 Task: Use the formula "MODE.SNGL" in spreadsheet "Project portfolio".
Action: Mouse moved to (718, 88)
Screenshot: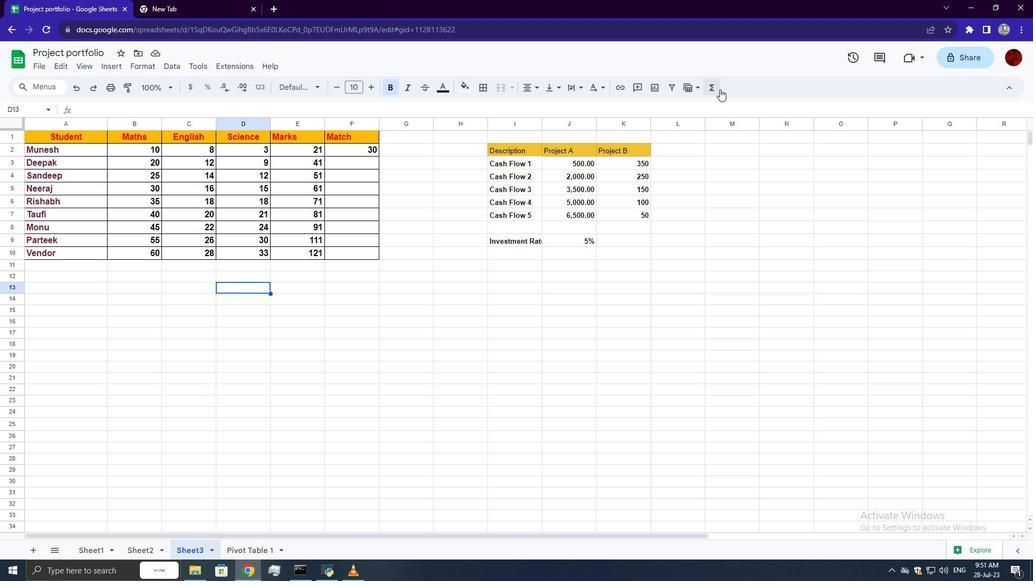 
Action: Mouse pressed left at (718, 88)
Screenshot: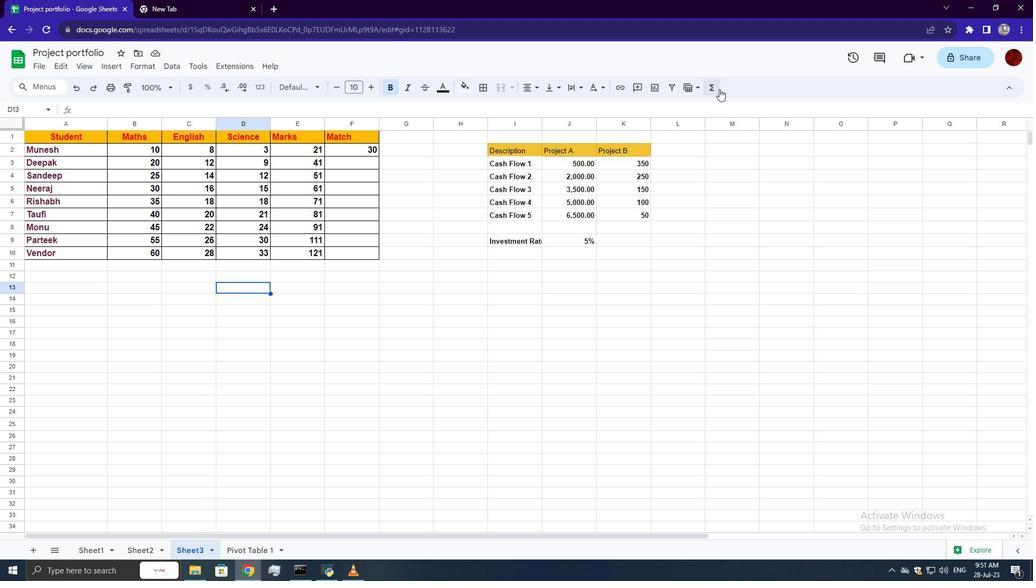 
Action: Mouse moved to (910, 222)
Screenshot: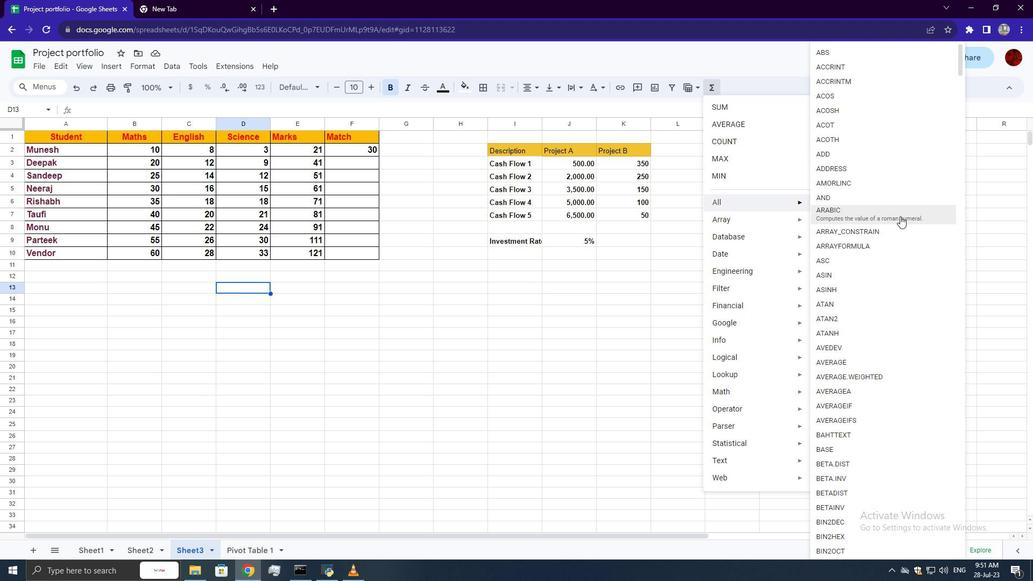 
Action: Mouse scrolled (910, 222) with delta (0, 0)
Screenshot: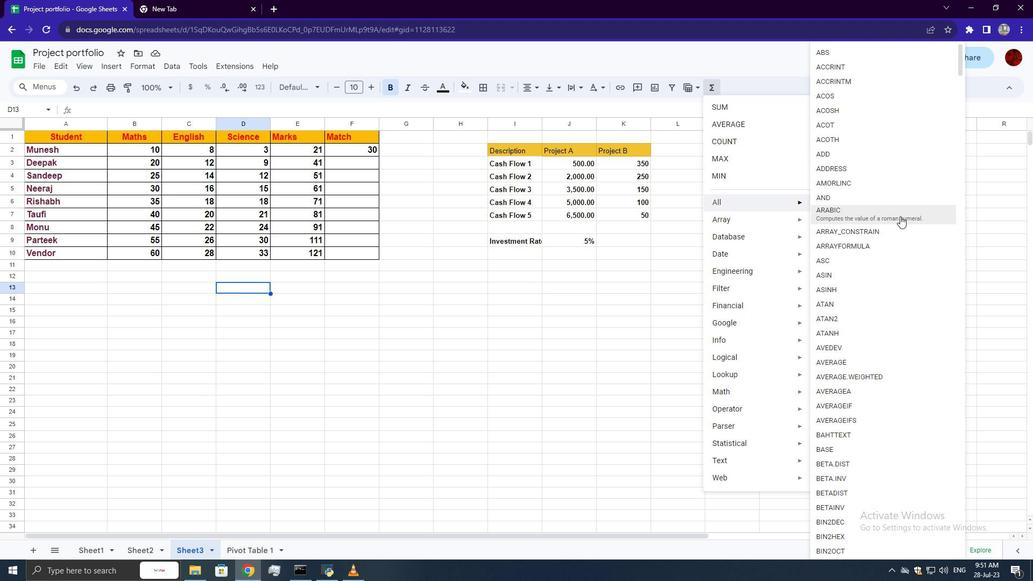 
Action: Mouse moved to (910, 222)
Screenshot: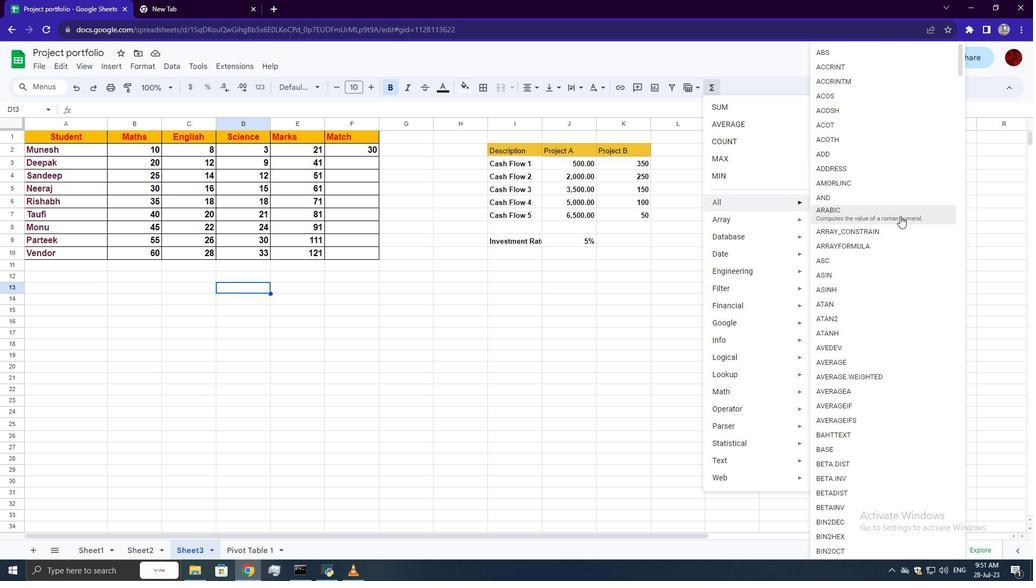 
Action: Mouse scrolled (910, 222) with delta (0, 0)
Screenshot: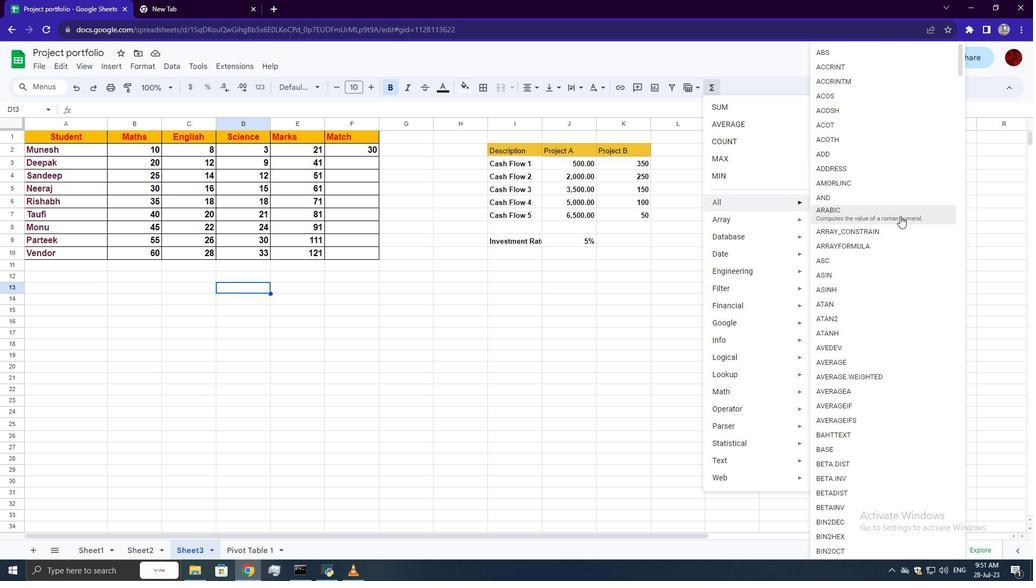 
Action: Mouse moved to (910, 223)
Screenshot: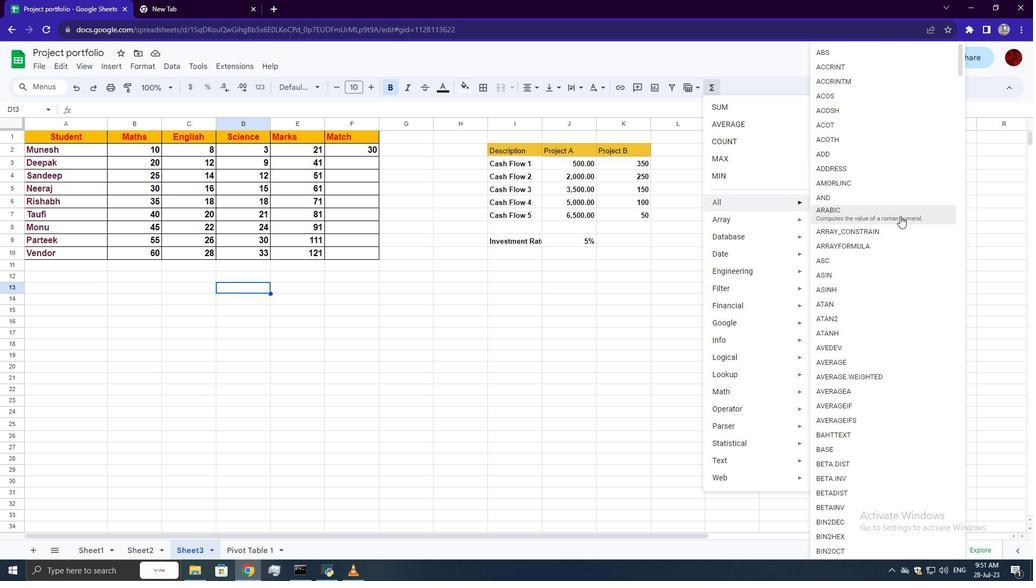 
Action: Mouse scrolled (910, 222) with delta (0, 0)
Screenshot: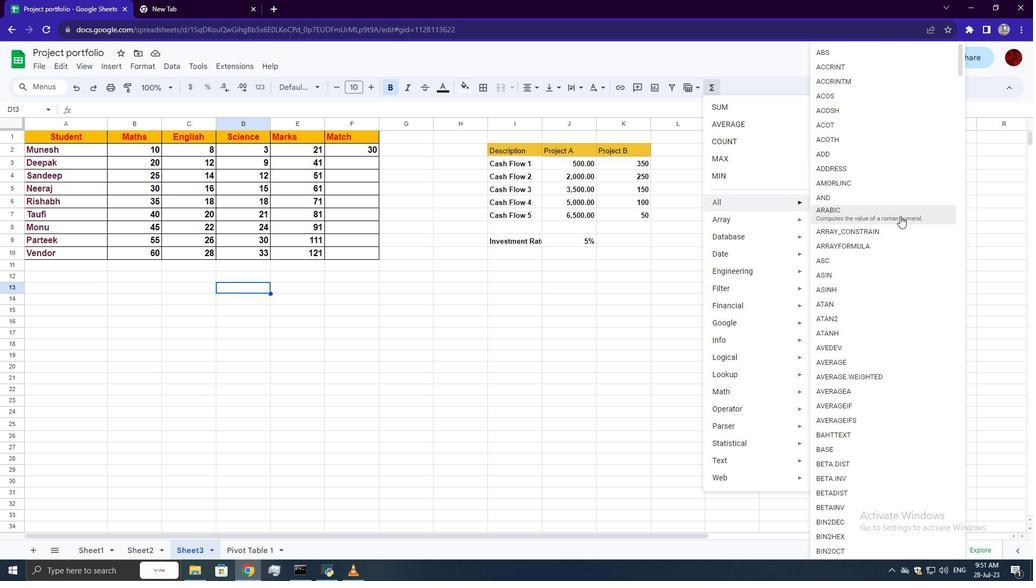 
Action: Mouse moved to (910, 224)
Screenshot: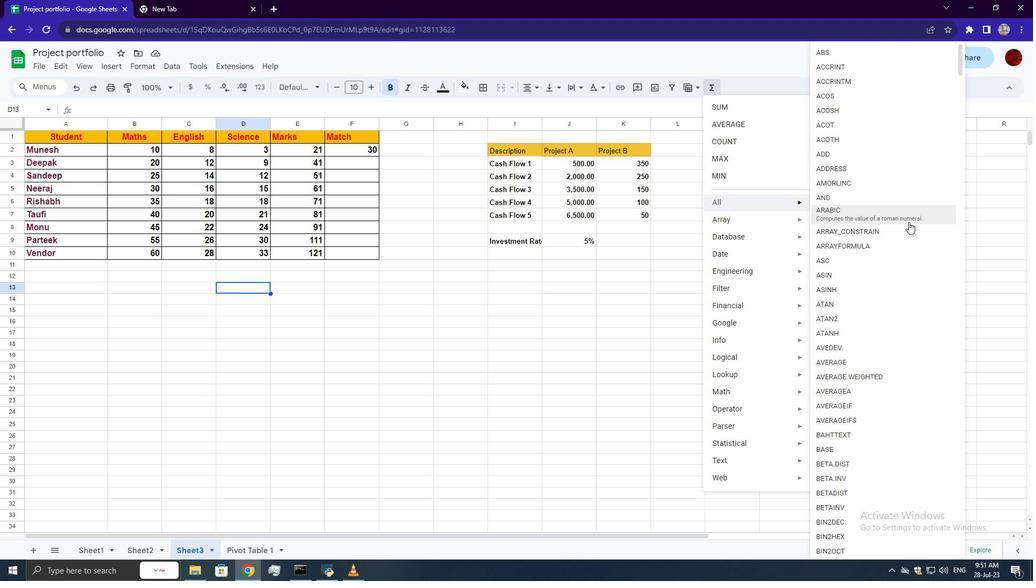 
Action: Mouse scrolled (910, 223) with delta (0, 0)
Screenshot: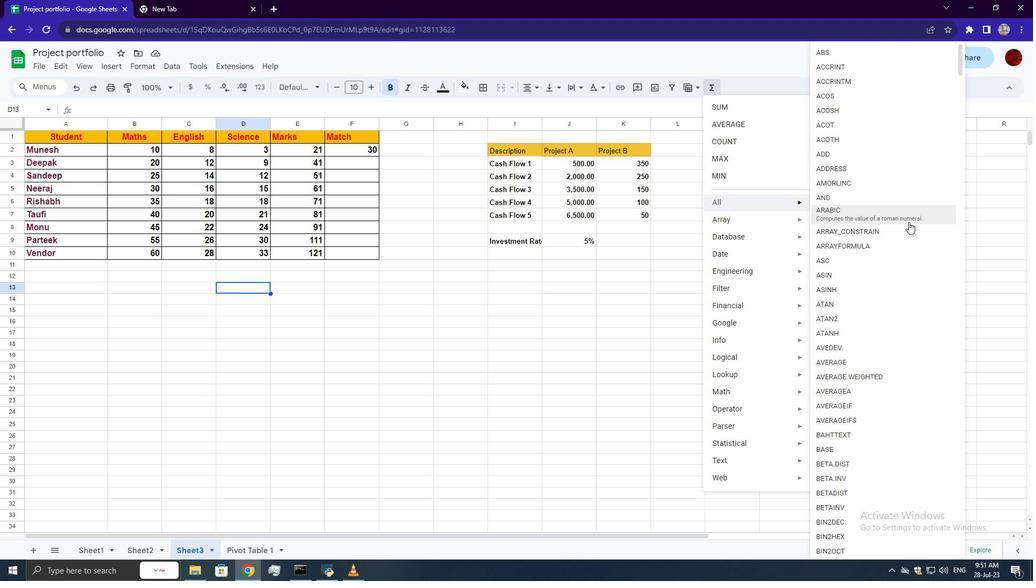 
Action: Mouse moved to (910, 225)
Screenshot: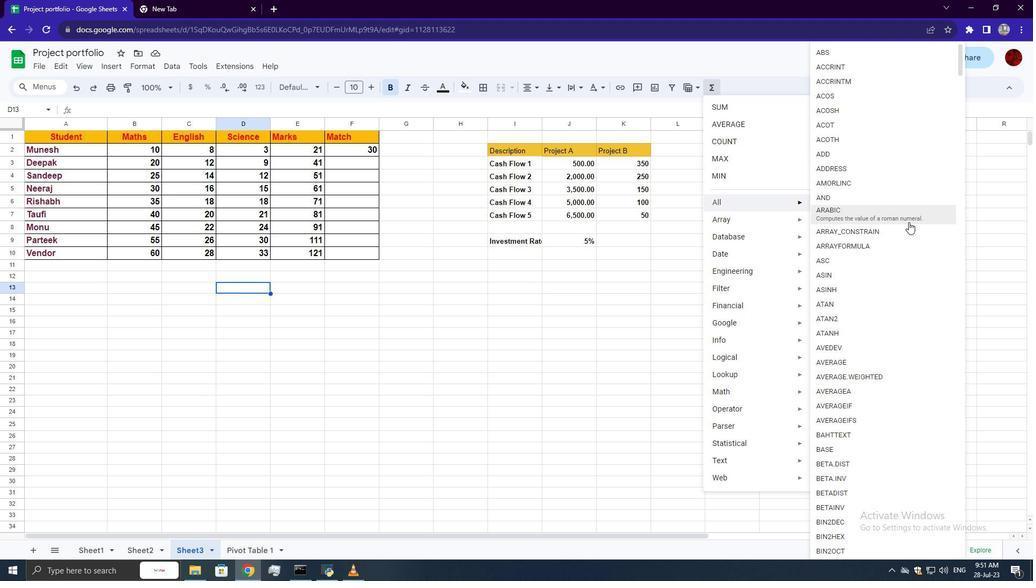 
Action: Mouse scrolled (910, 225) with delta (0, 0)
Screenshot: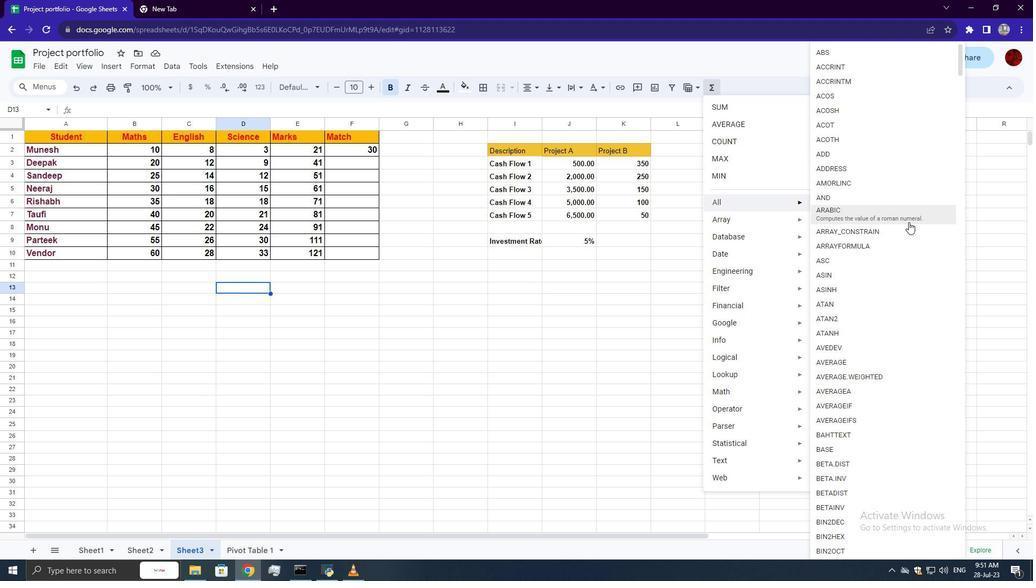 
Action: Mouse moved to (910, 233)
Screenshot: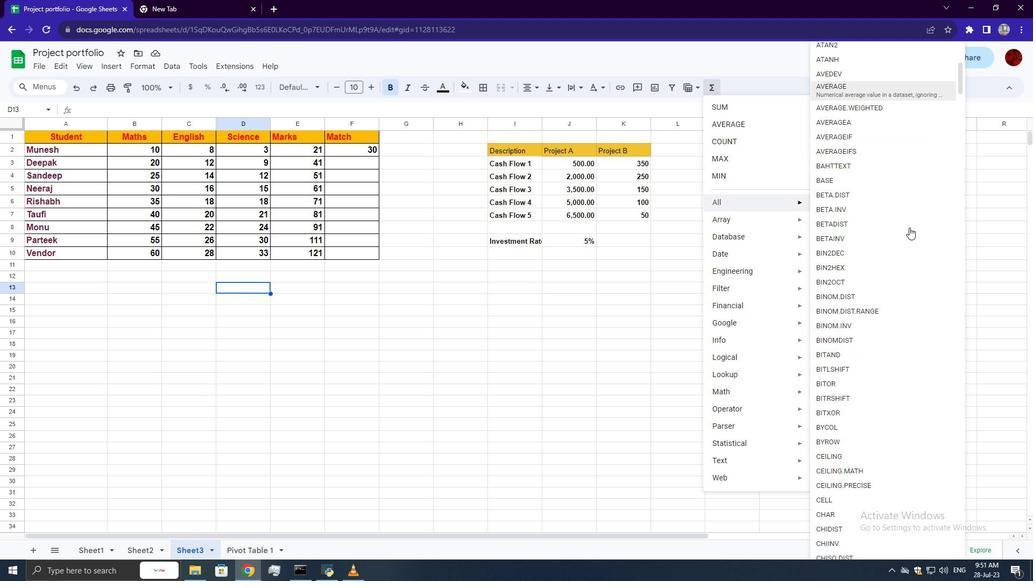 
Action: Mouse scrolled (910, 233) with delta (0, 0)
Screenshot: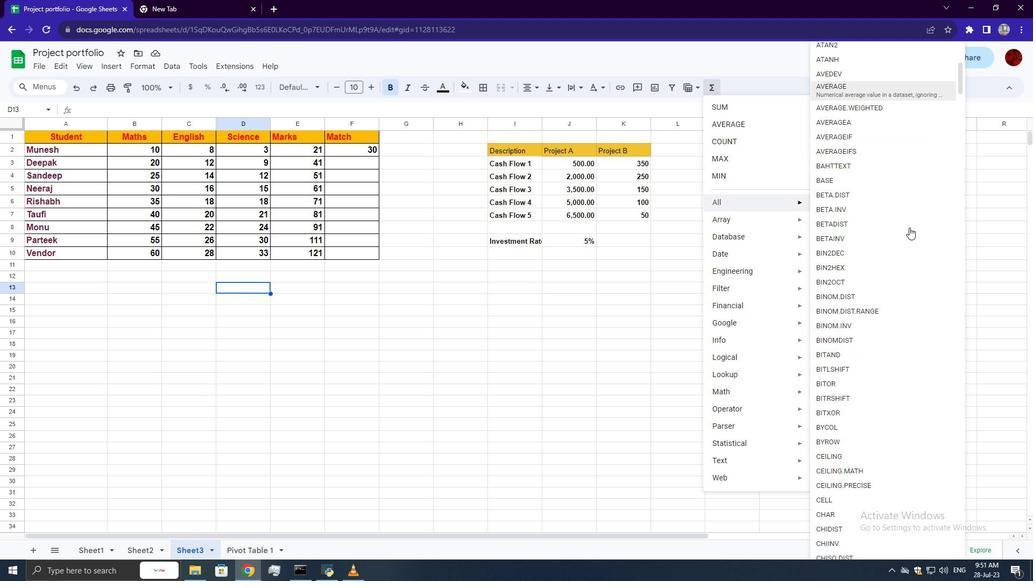 
Action: Mouse moved to (910, 234)
Screenshot: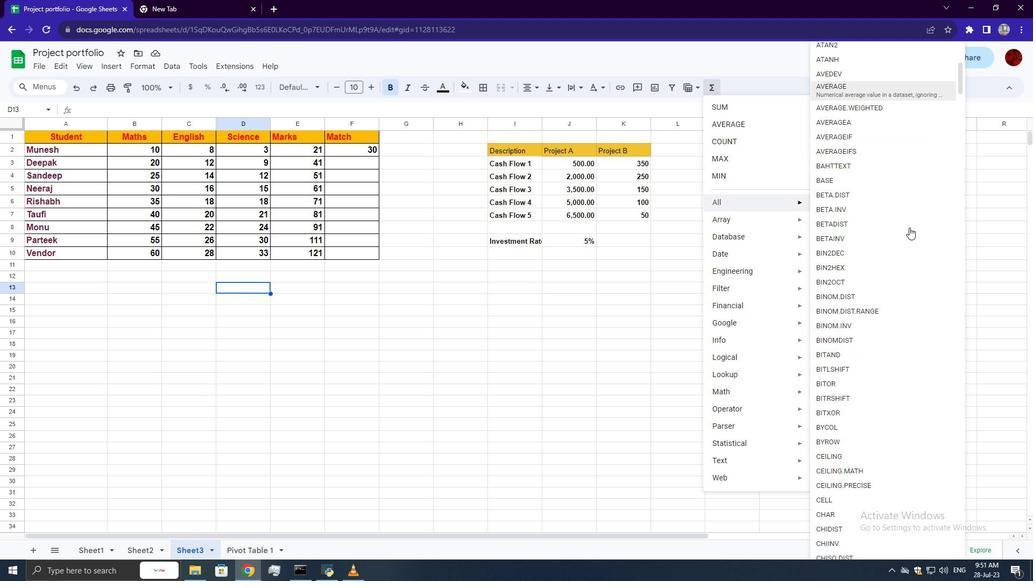 
Action: Mouse scrolled (910, 234) with delta (0, 0)
Screenshot: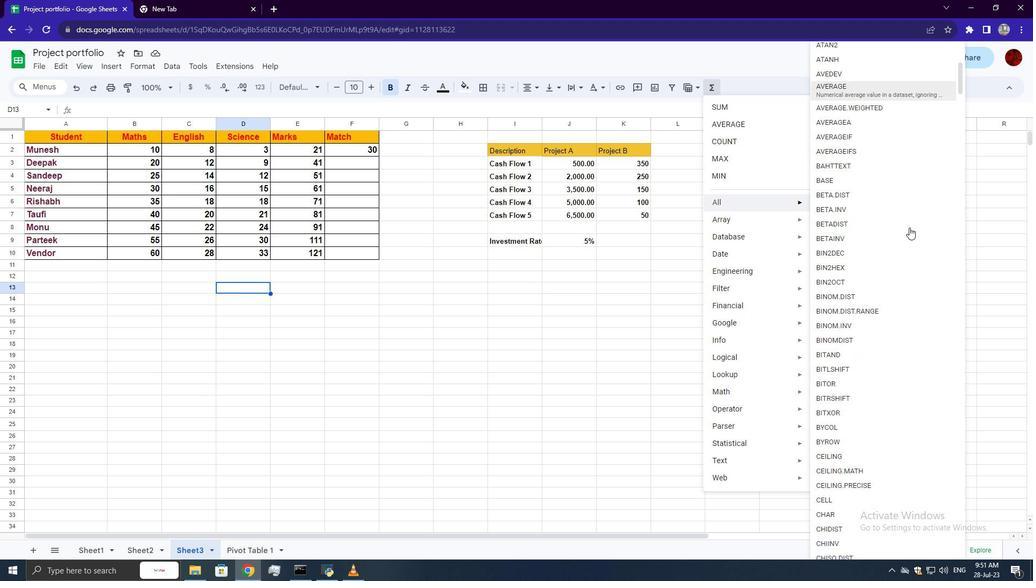 
Action: Mouse scrolled (910, 234) with delta (0, 0)
Screenshot: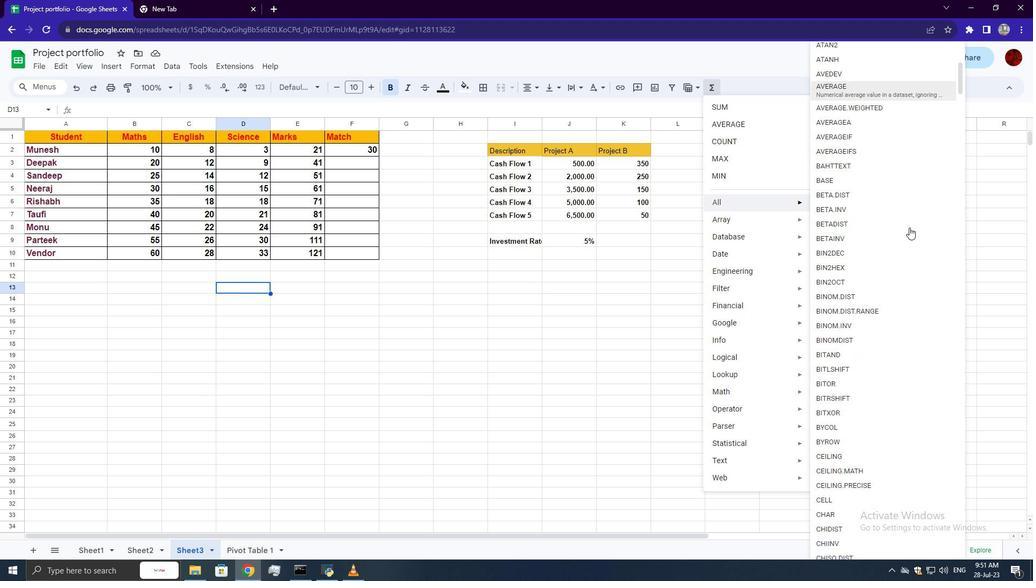 
Action: Mouse scrolled (910, 234) with delta (0, 0)
Screenshot: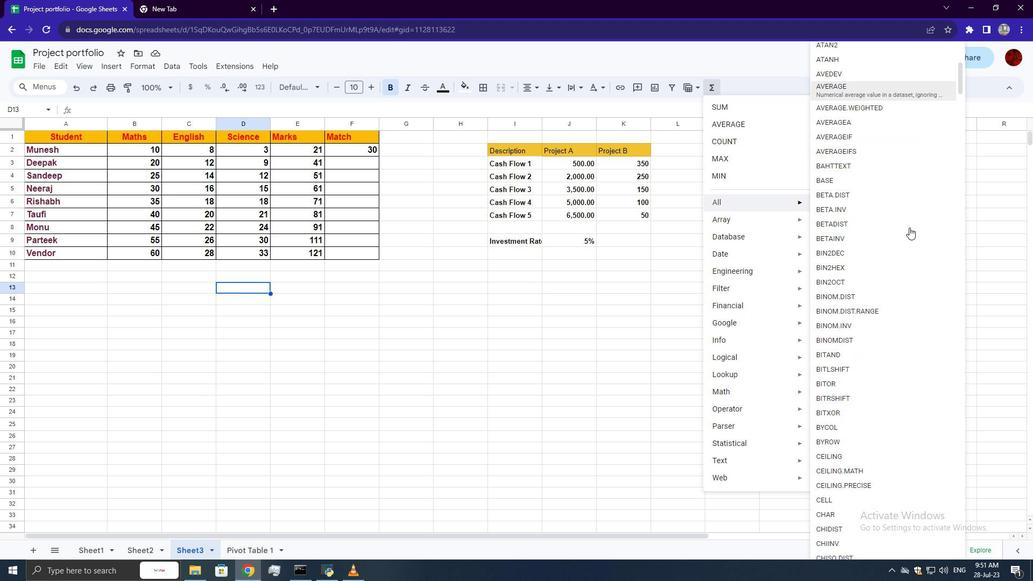 
Action: Mouse scrolled (910, 234) with delta (0, 0)
Screenshot: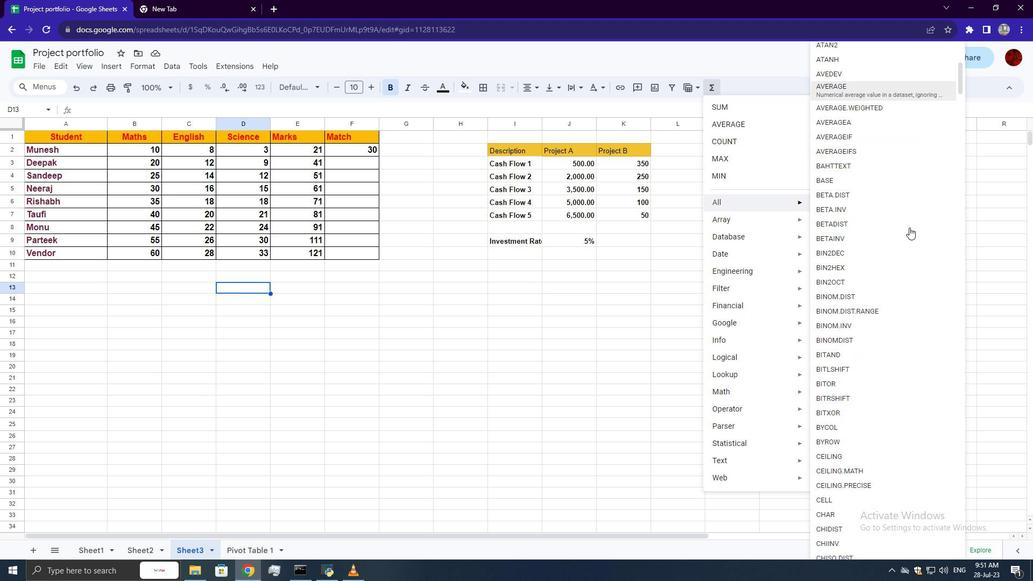 
Action: Mouse scrolled (910, 234) with delta (0, 0)
Screenshot: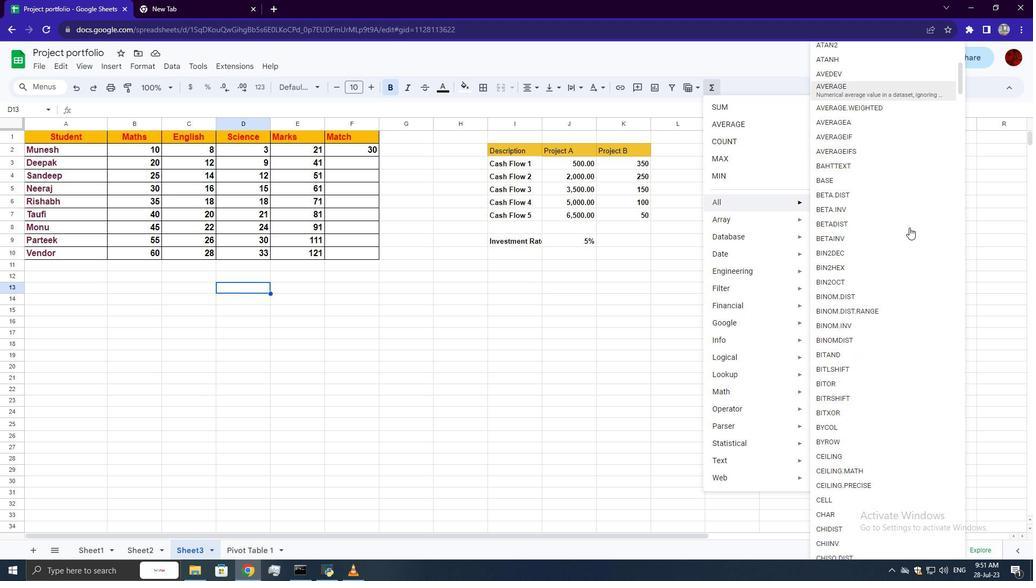 
Action: Mouse scrolled (910, 234) with delta (0, 0)
Screenshot: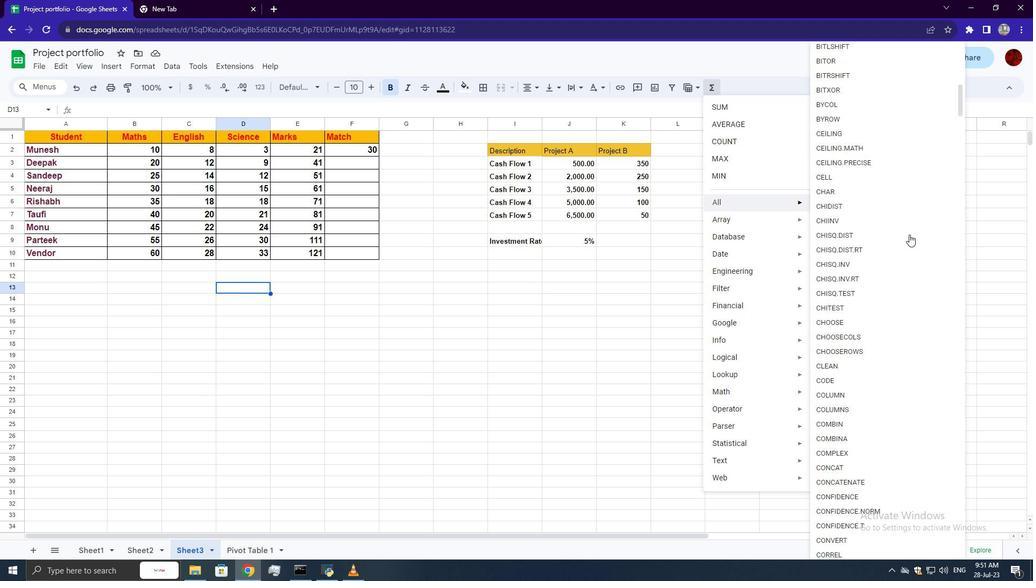 
Action: Mouse scrolled (910, 234) with delta (0, 0)
Screenshot: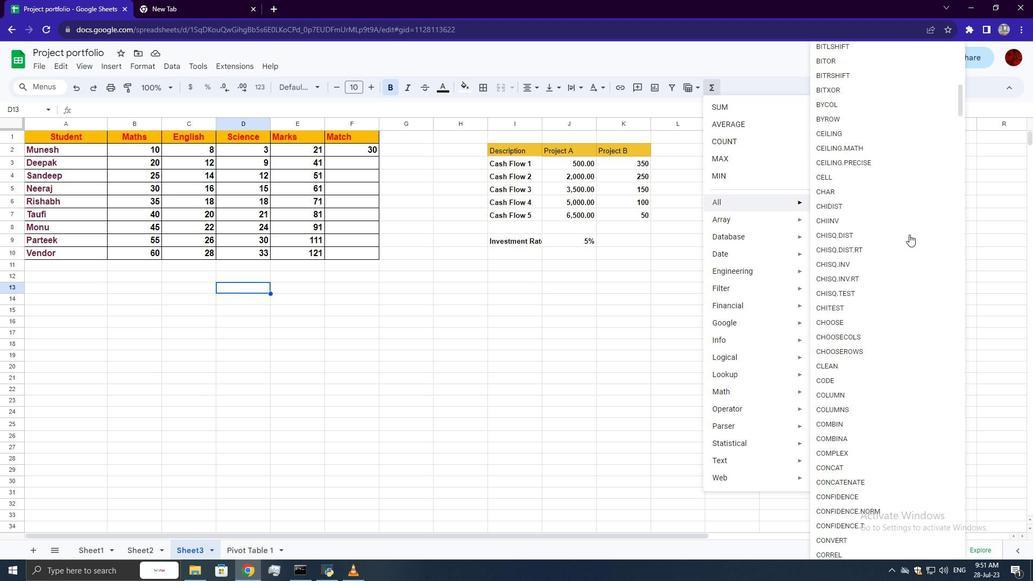 
Action: Mouse moved to (910, 235)
Screenshot: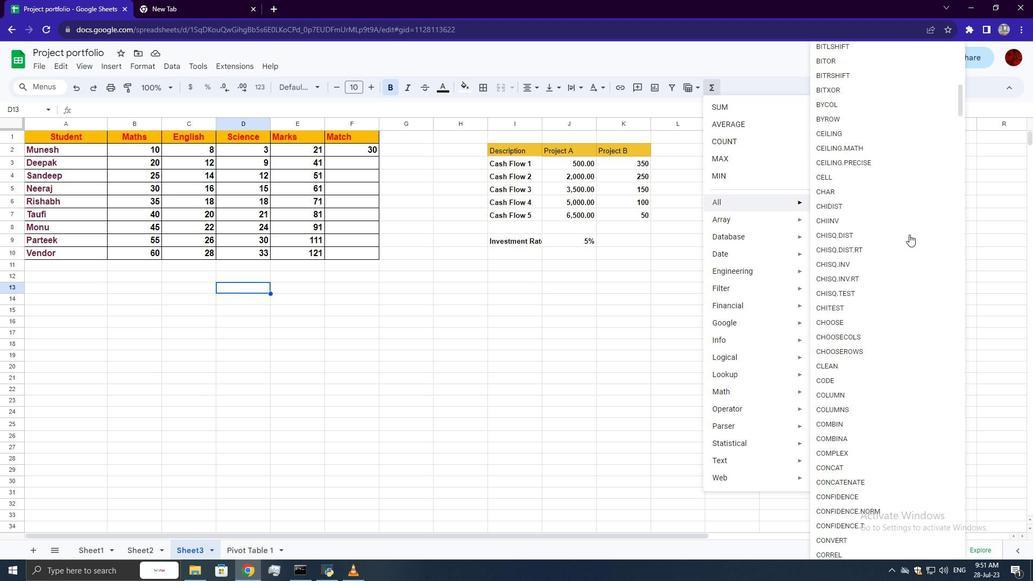 
Action: Mouse scrolled (910, 234) with delta (0, 0)
Screenshot: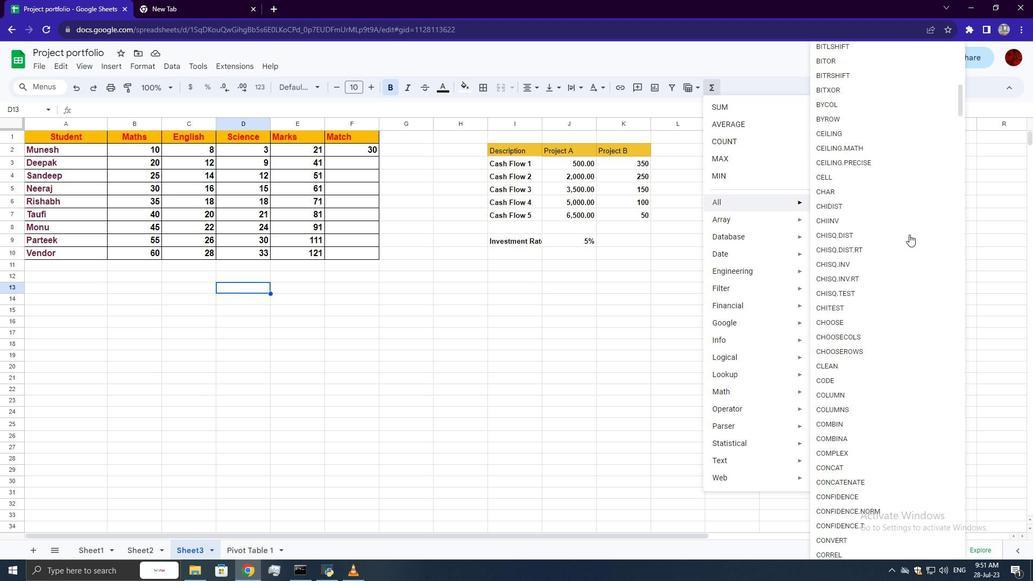 
Action: Mouse scrolled (910, 234) with delta (0, 0)
Screenshot: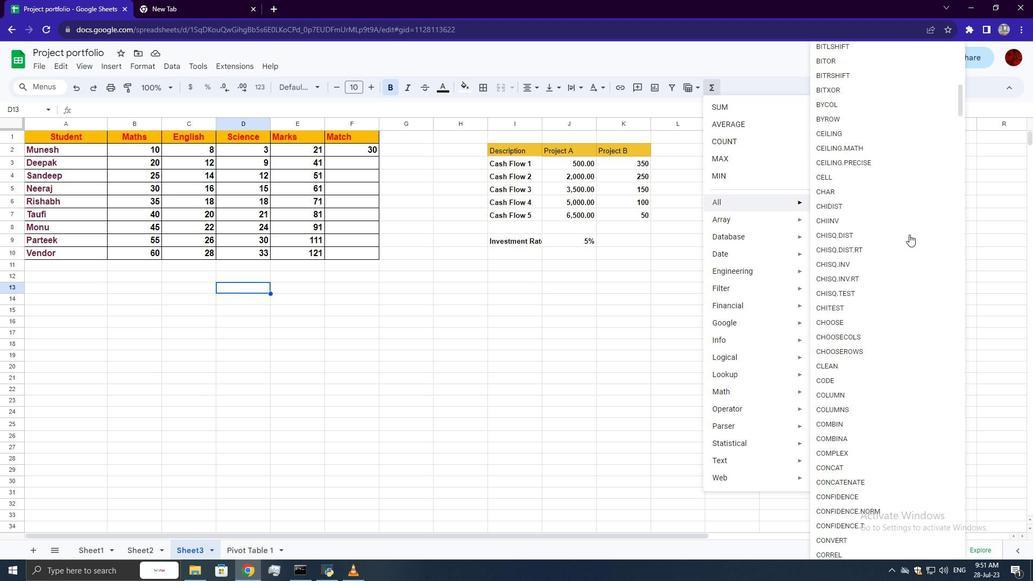 
Action: Mouse scrolled (910, 234) with delta (0, 0)
Screenshot: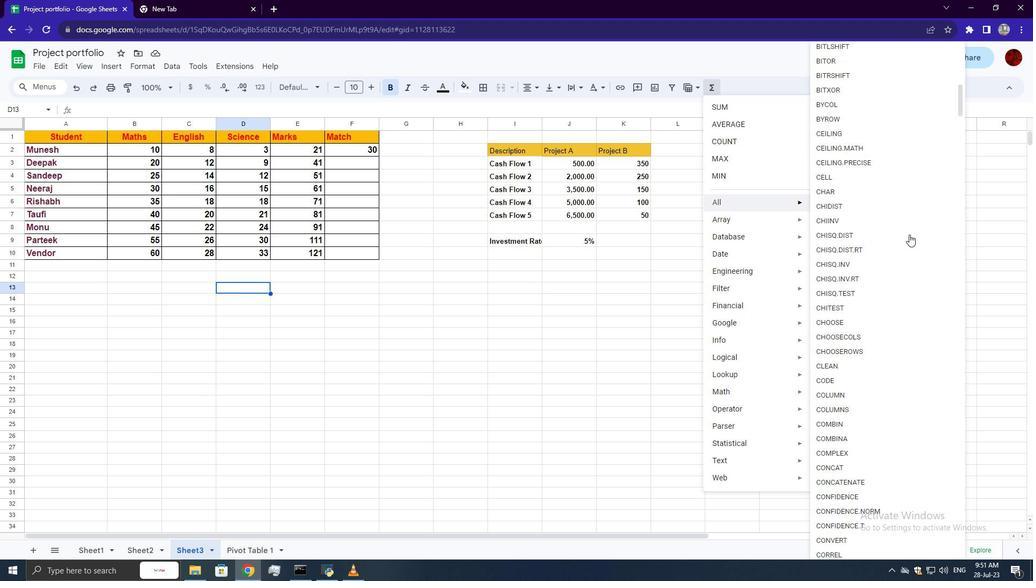 
Action: Mouse scrolled (910, 234) with delta (0, 0)
Screenshot: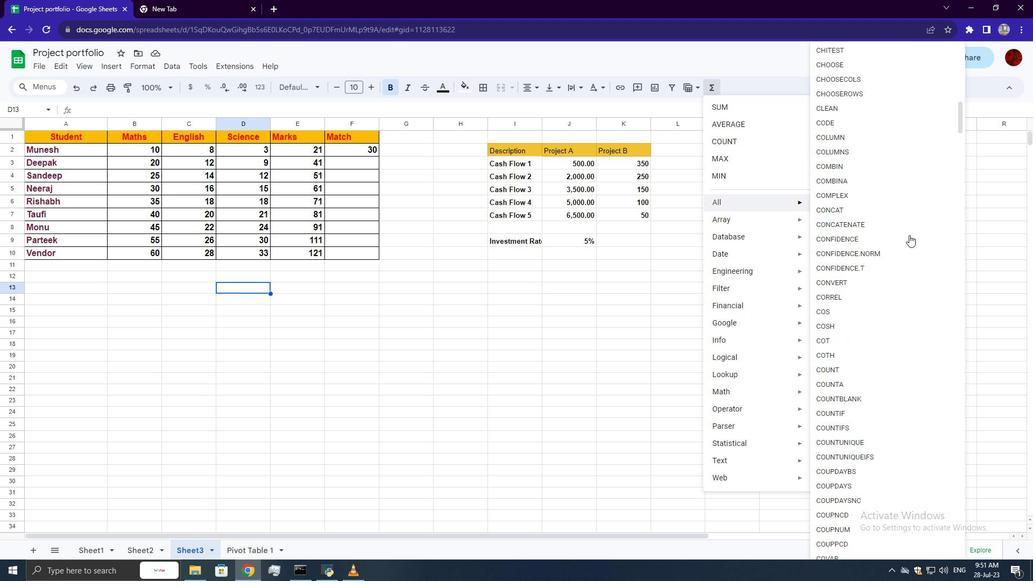 
Action: Mouse scrolled (910, 234) with delta (0, 0)
Screenshot: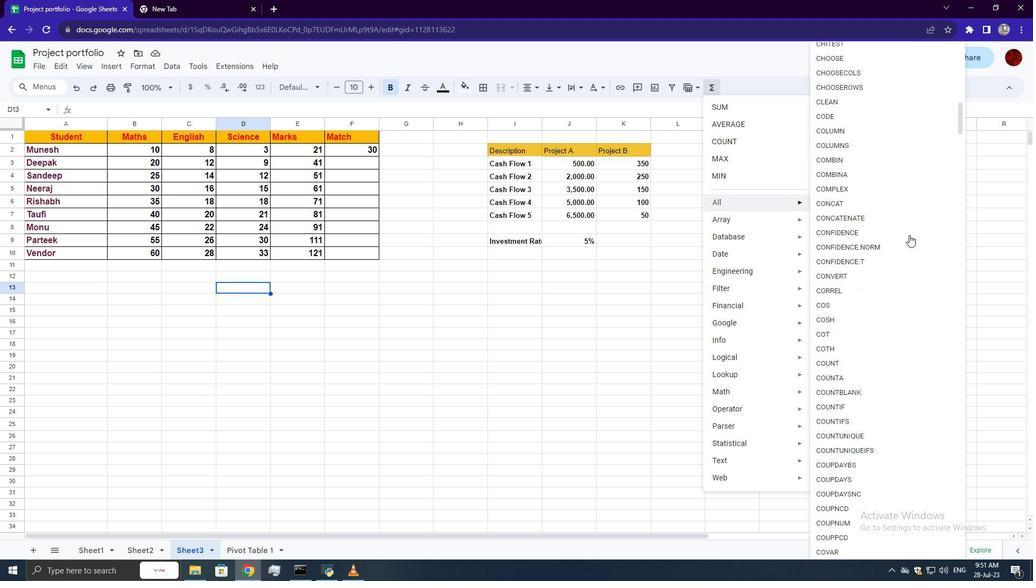 
Action: Mouse scrolled (910, 234) with delta (0, 0)
Screenshot: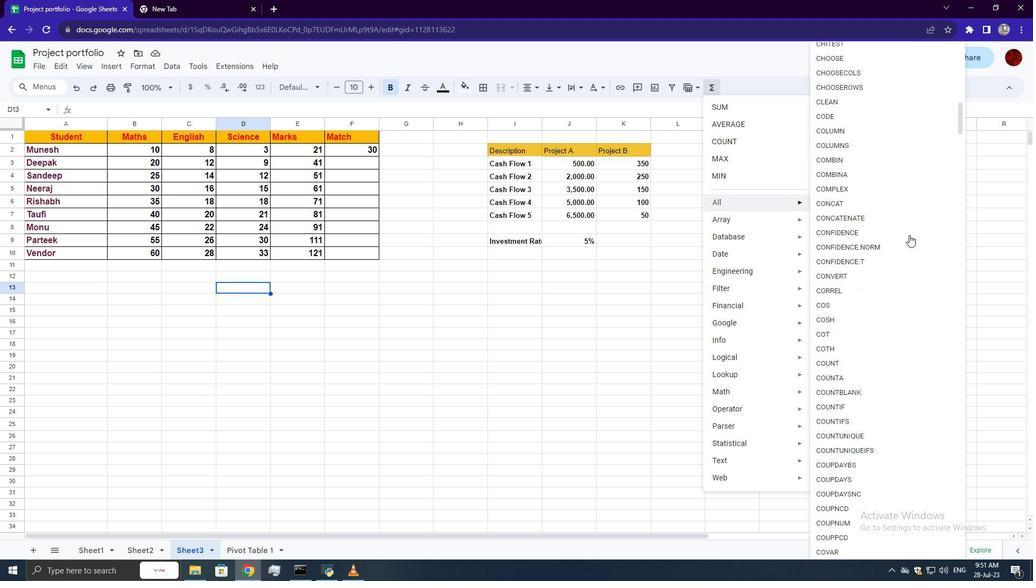 
Action: Mouse scrolled (910, 234) with delta (0, 0)
Screenshot: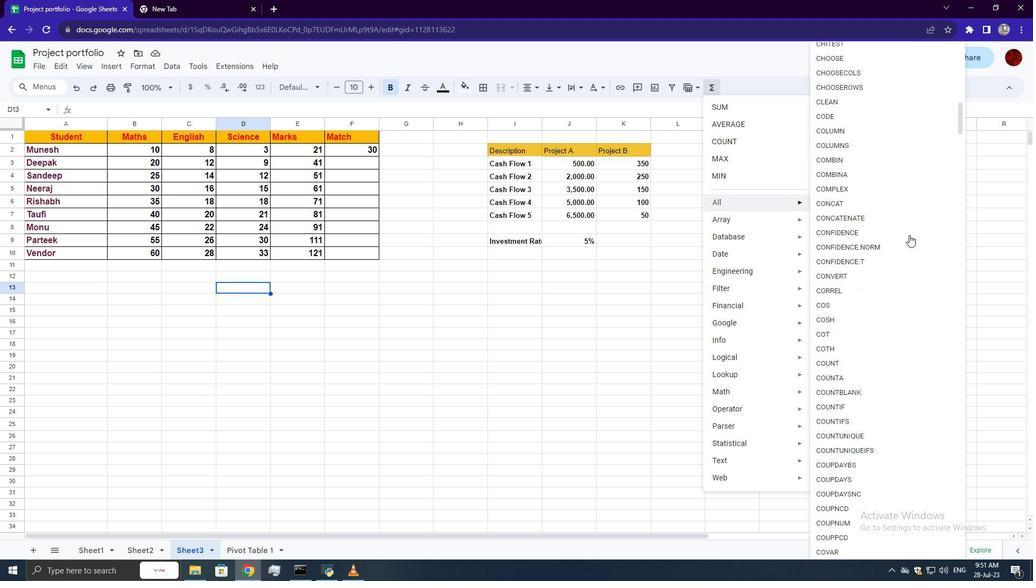 
Action: Mouse scrolled (910, 234) with delta (0, 0)
Screenshot: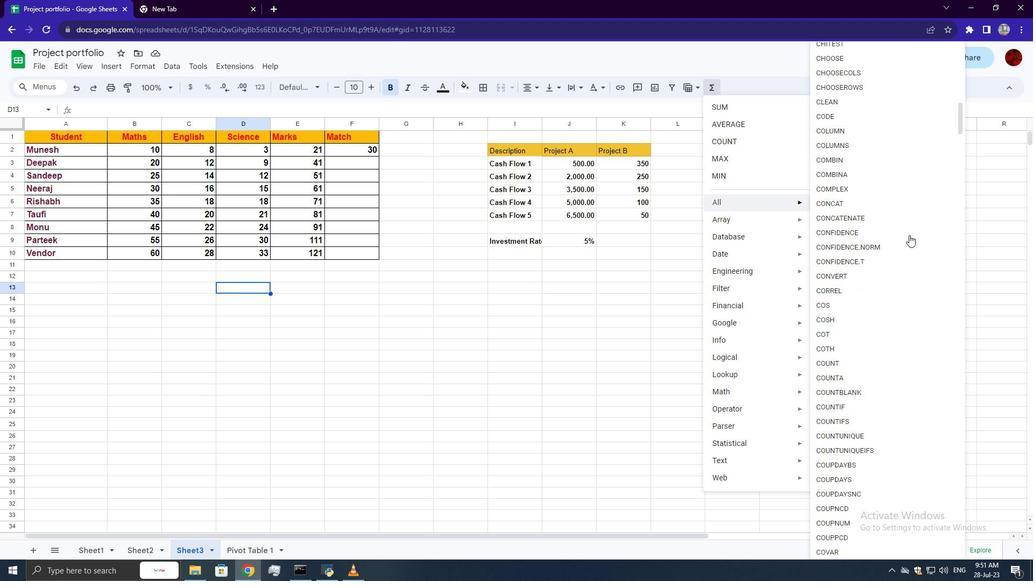 
Action: Mouse scrolled (910, 234) with delta (0, 0)
Screenshot: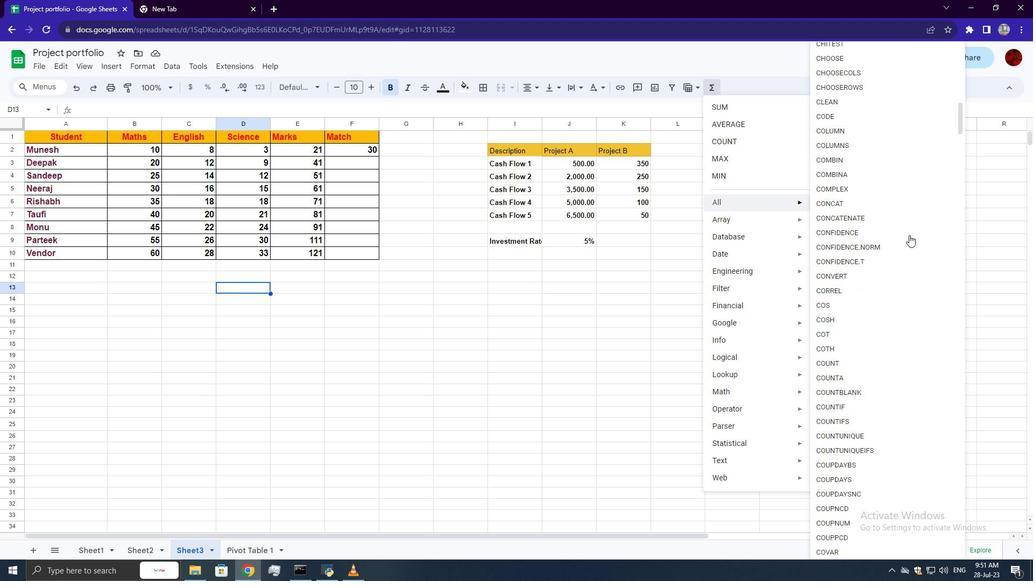 
Action: Mouse scrolled (910, 234) with delta (0, 0)
Screenshot: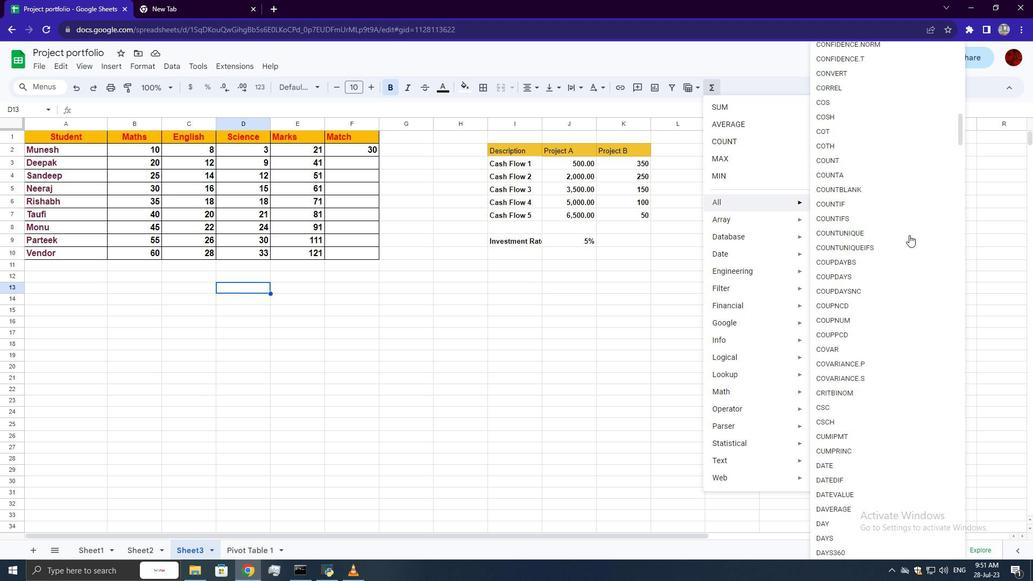 
Action: Mouse scrolled (910, 234) with delta (0, 0)
Screenshot: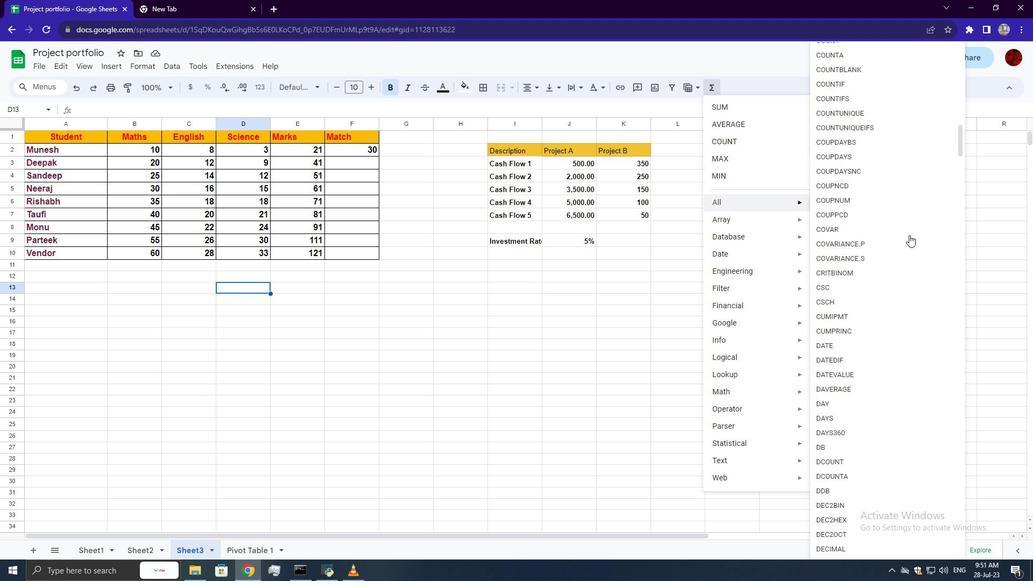 
Action: Mouse scrolled (910, 234) with delta (0, 0)
Screenshot: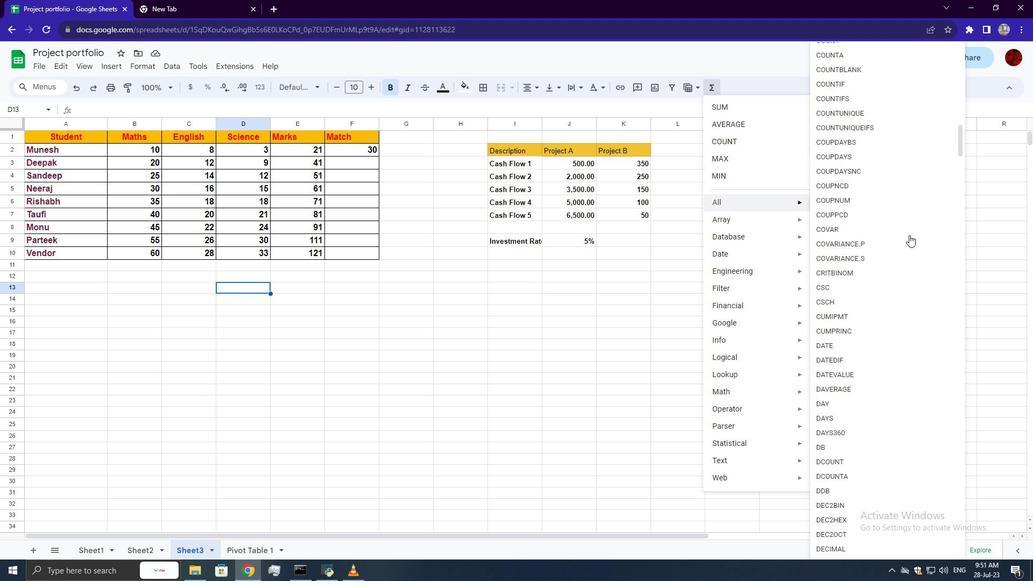 
Action: Mouse scrolled (910, 234) with delta (0, 0)
Screenshot: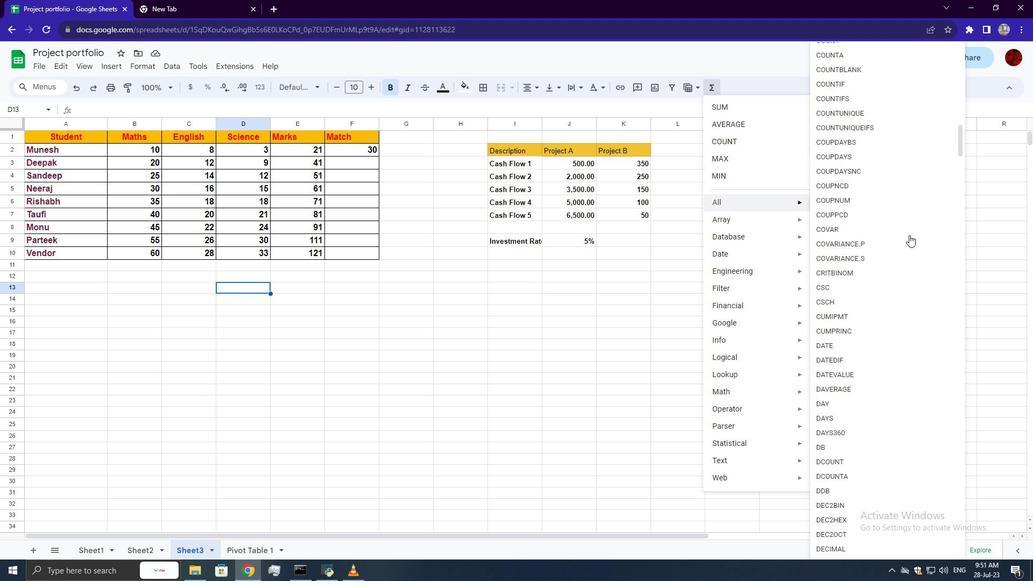 
Action: Mouse scrolled (910, 234) with delta (0, 0)
Screenshot: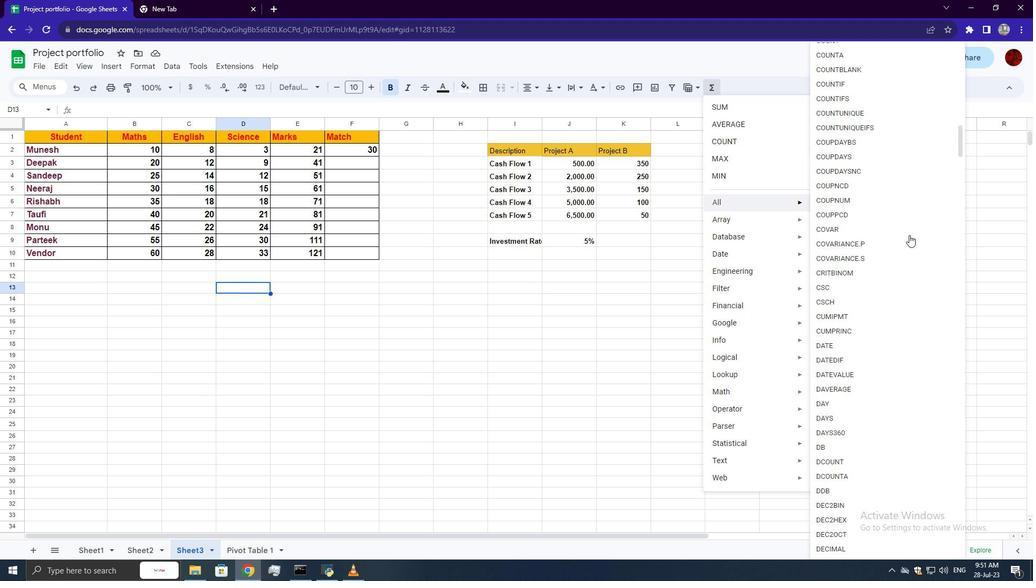 
Action: Mouse scrolled (910, 234) with delta (0, 0)
Screenshot: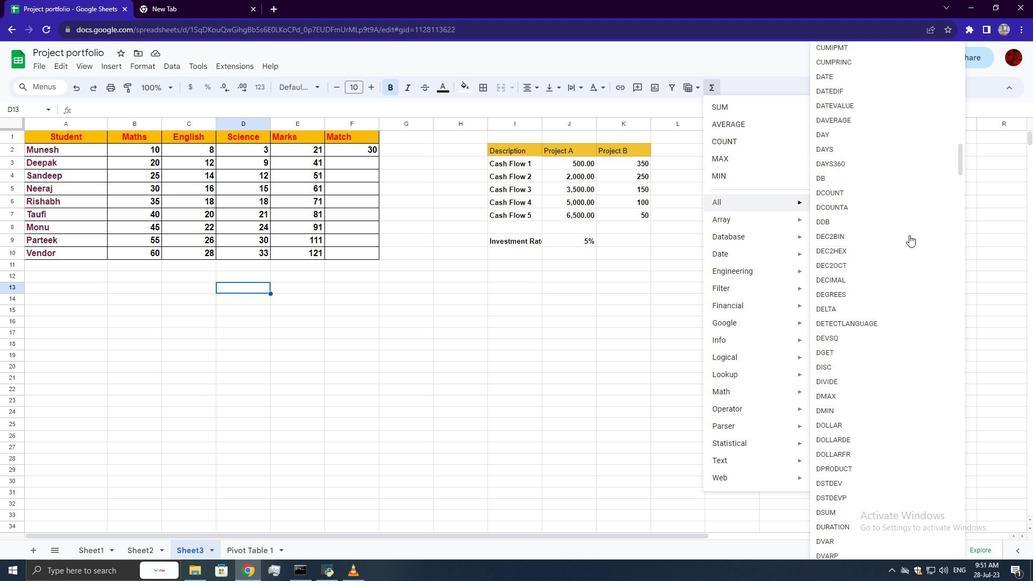 
Action: Mouse scrolled (910, 234) with delta (0, 0)
Screenshot: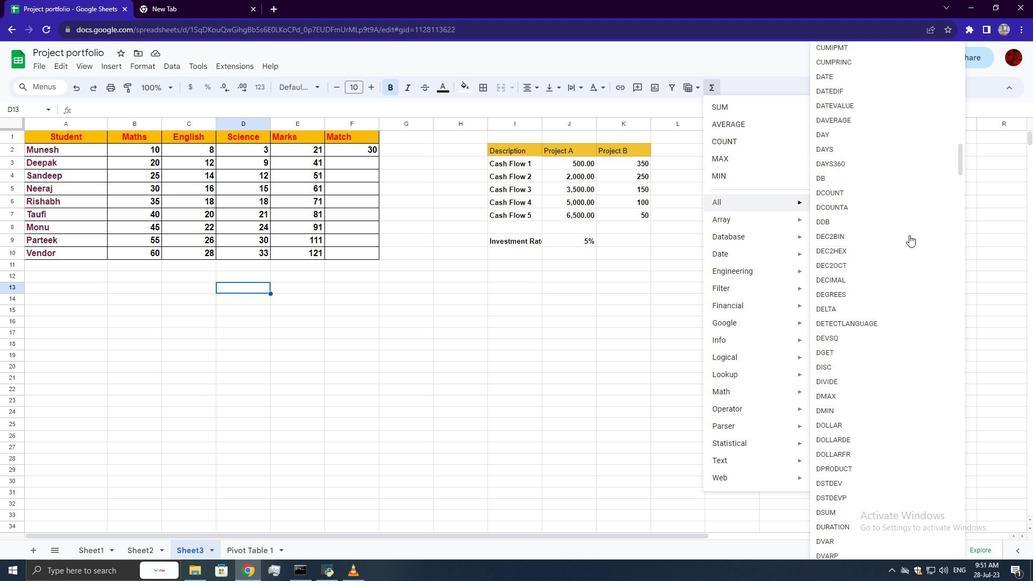 
Action: Mouse scrolled (910, 234) with delta (0, 0)
Screenshot: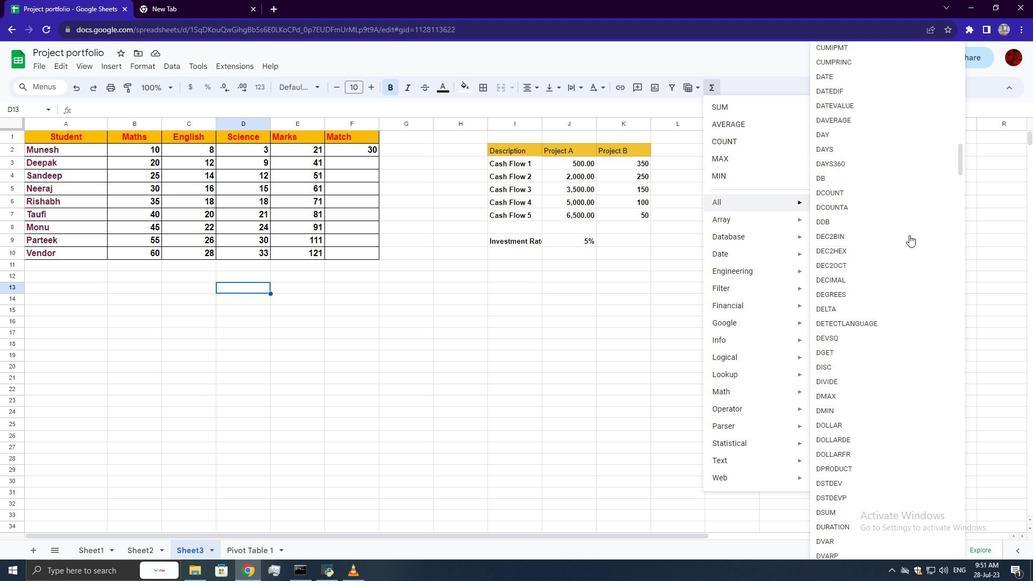 
Action: Mouse scrolled (910, 234) with delta (0, 0)
Screenshot: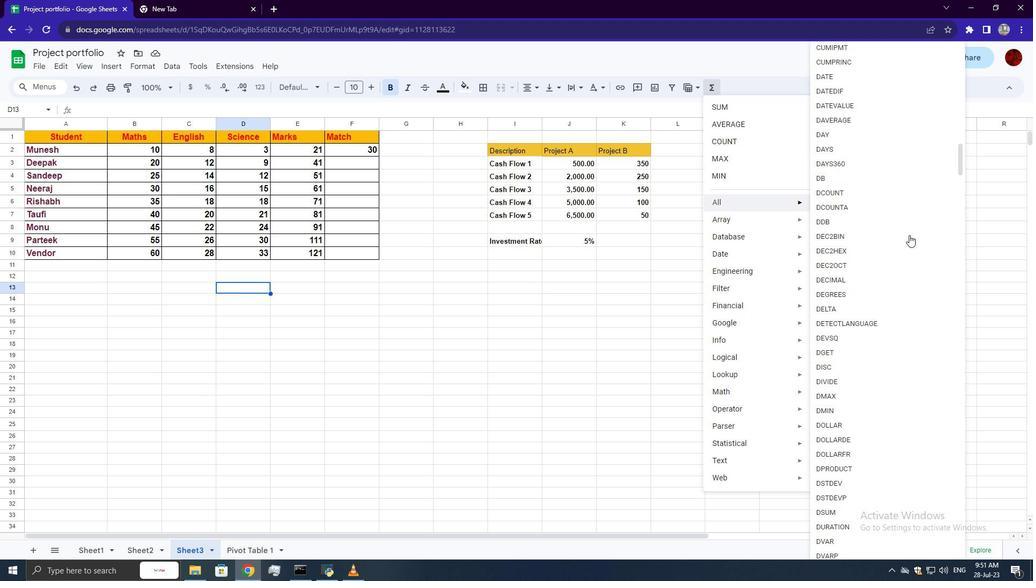 
Action: Mouse scrolled (910, 234) with delta (0, 0)
Screenshot: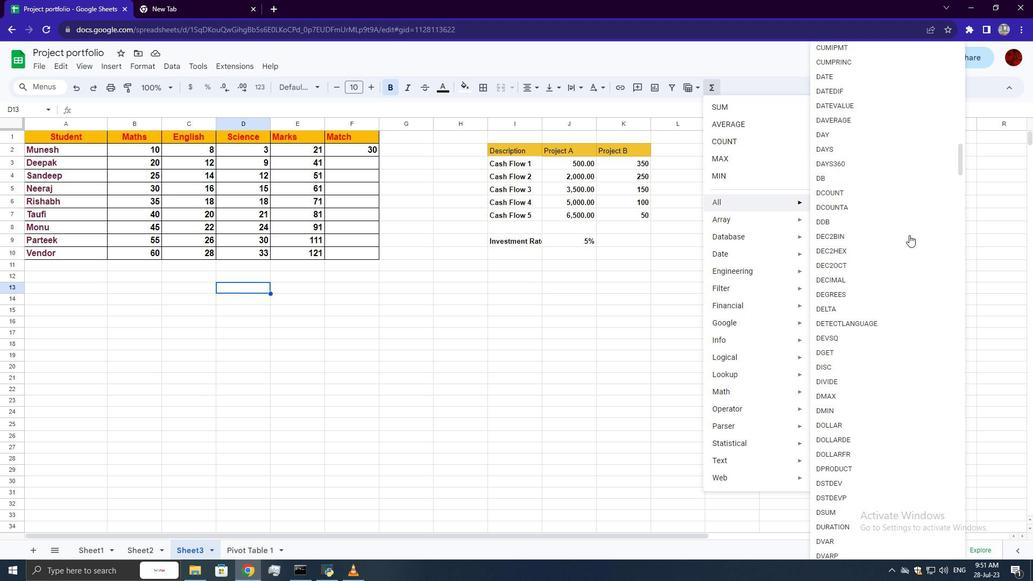 
Action: Mouse scrolled (910, 234) with delta (0, 0)
Screenshot: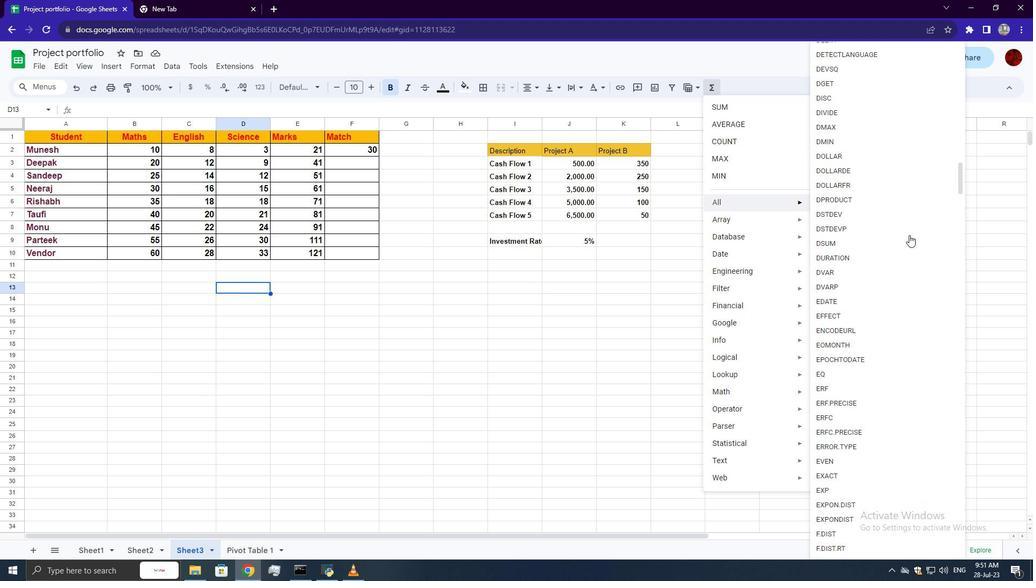 
Action: Mouse scrolled (910, 234) with delta (0, 0)
Screenshot: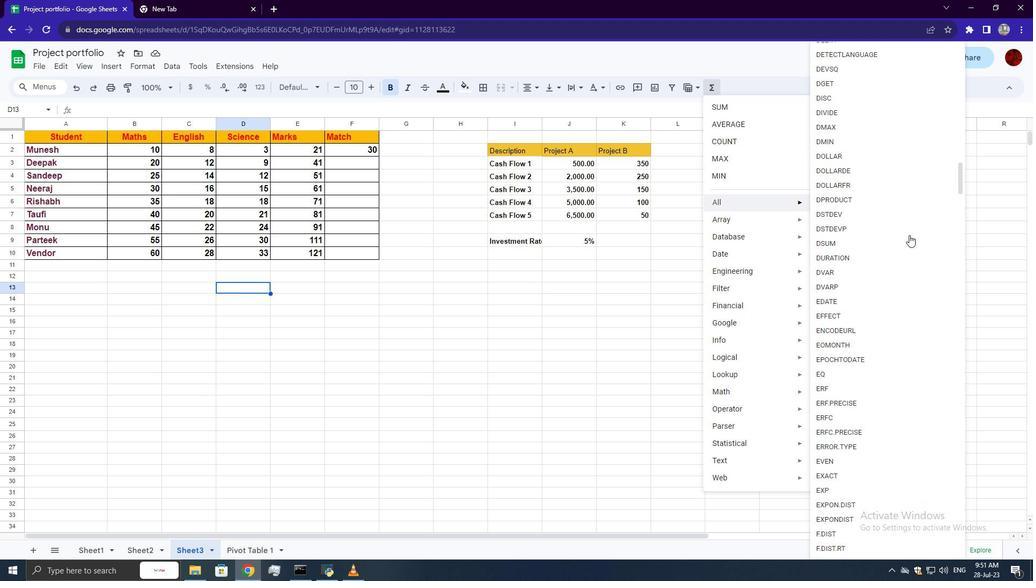 
Action: Mouse scrolled (910, 234) with delta (0, 0)
Screenshot: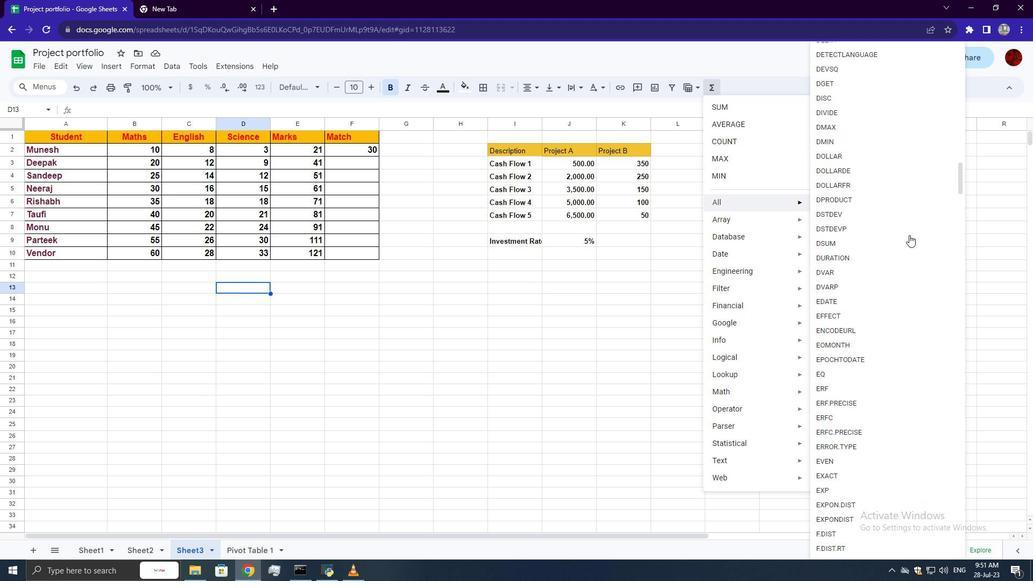 
Action: Mouse scrolled (910, 234) with delta (0, 0)
Screenshot: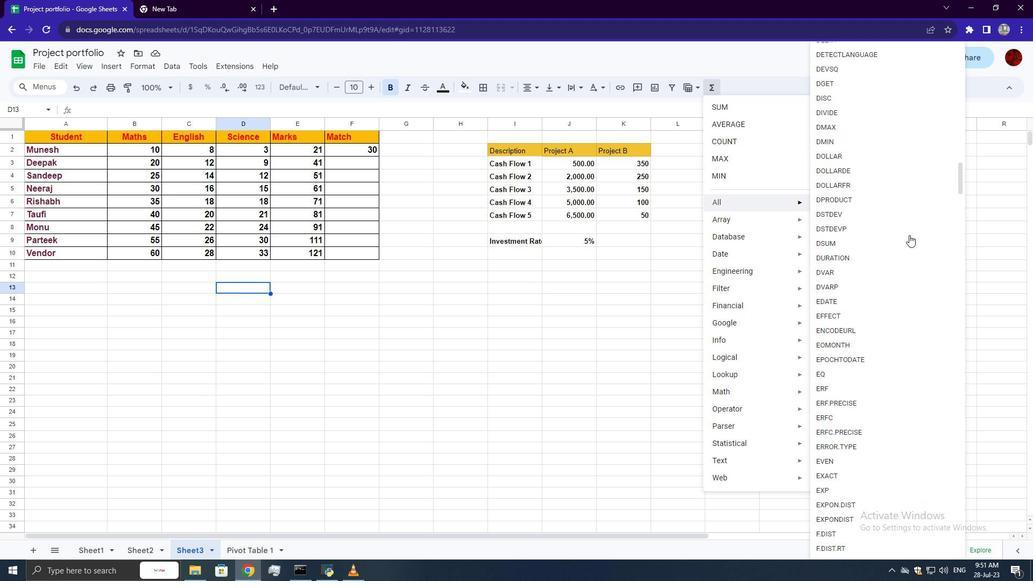 
Action: Mouse scrolled (910, 234) with delta (0, 0)
Screenshot: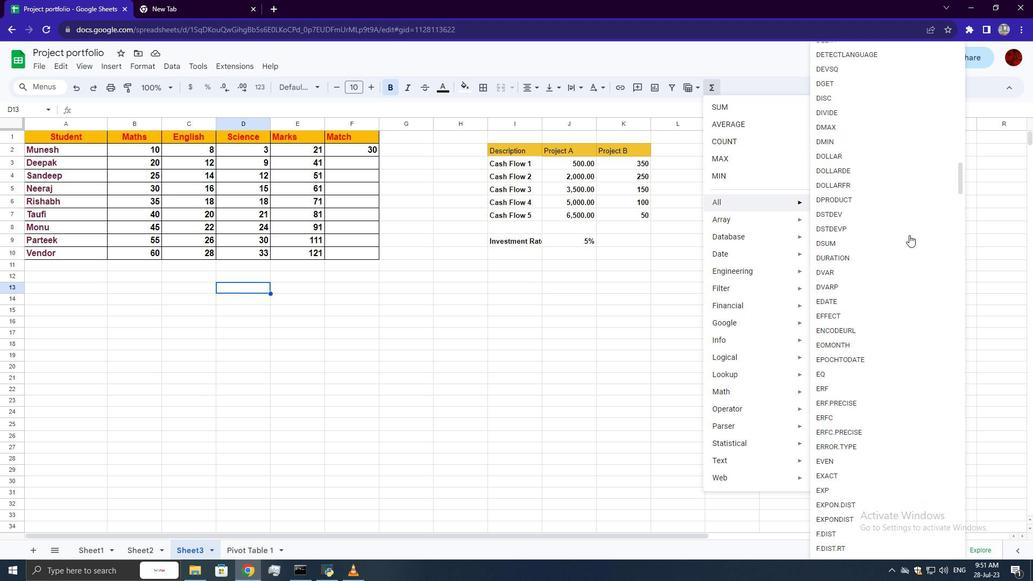 
Action: Mouse scrolled (910, 234) with delta (0, 0)
Screenshot: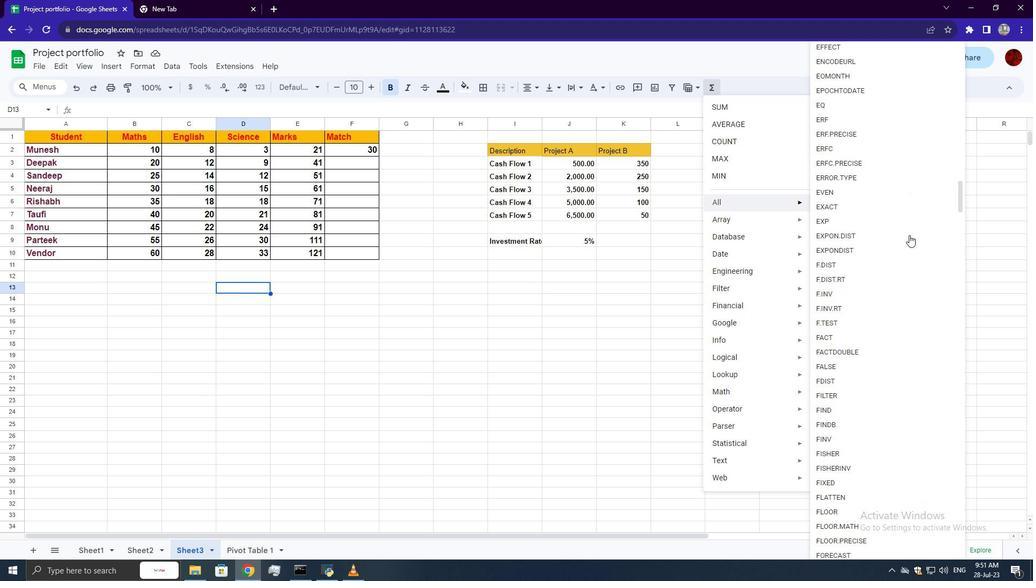 
Action: Mouse scrolled (910, 234) with delta (0, 0)
Screenshot: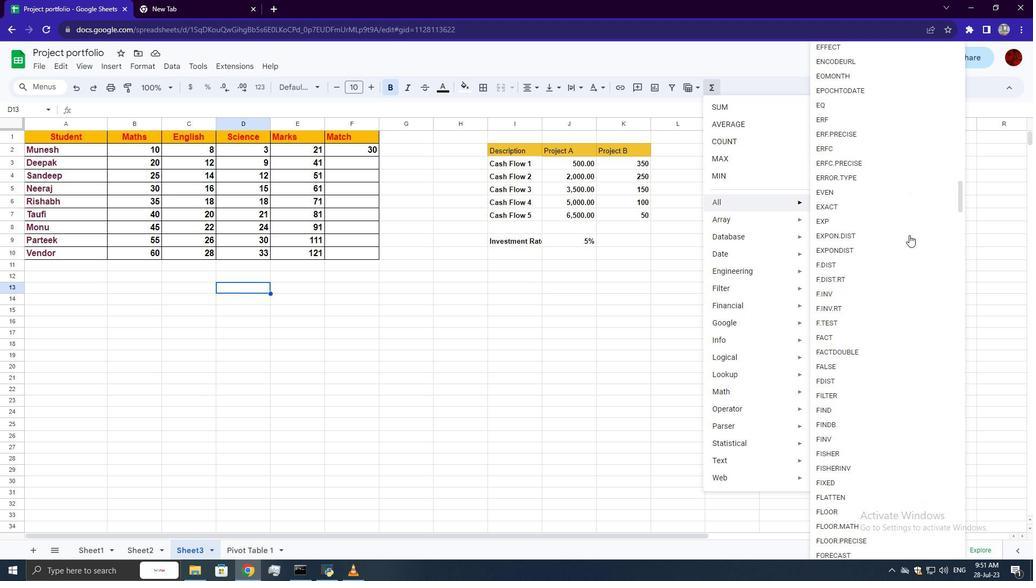 
Action: Mouse scrolled (910, 234) with delta (0, 0)
Screenshot: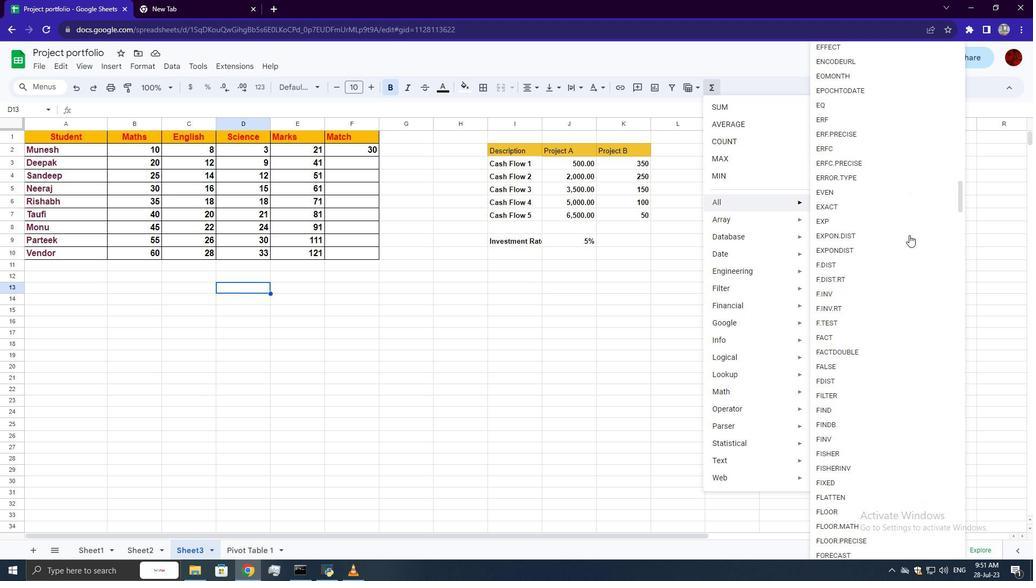 
Action: Mouse scrolled (910, 234) with delta (0, 0)
Screenshot: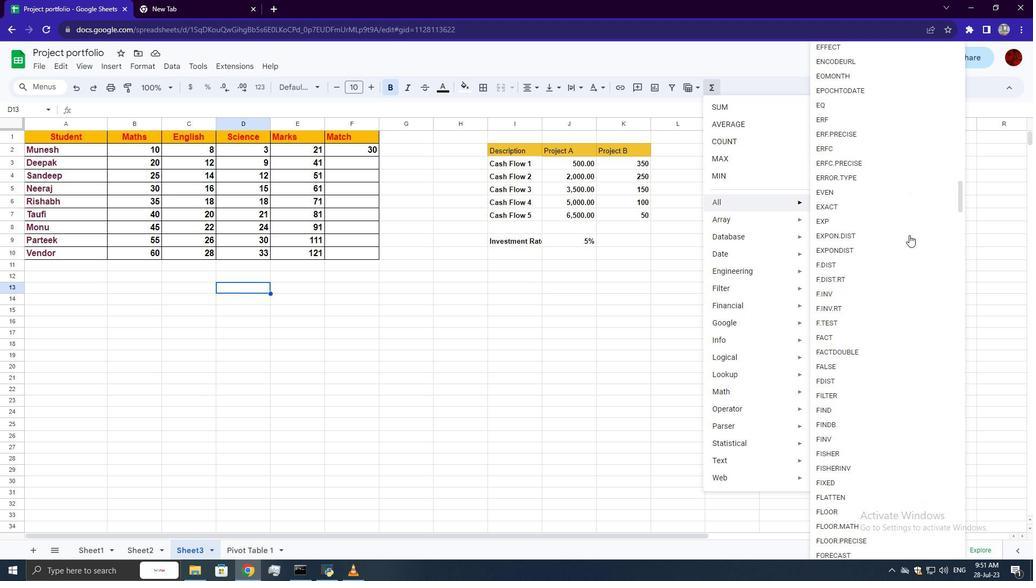 
Action: Mouse scrolled (910, 234) with delta (0, 0)
Screenshot: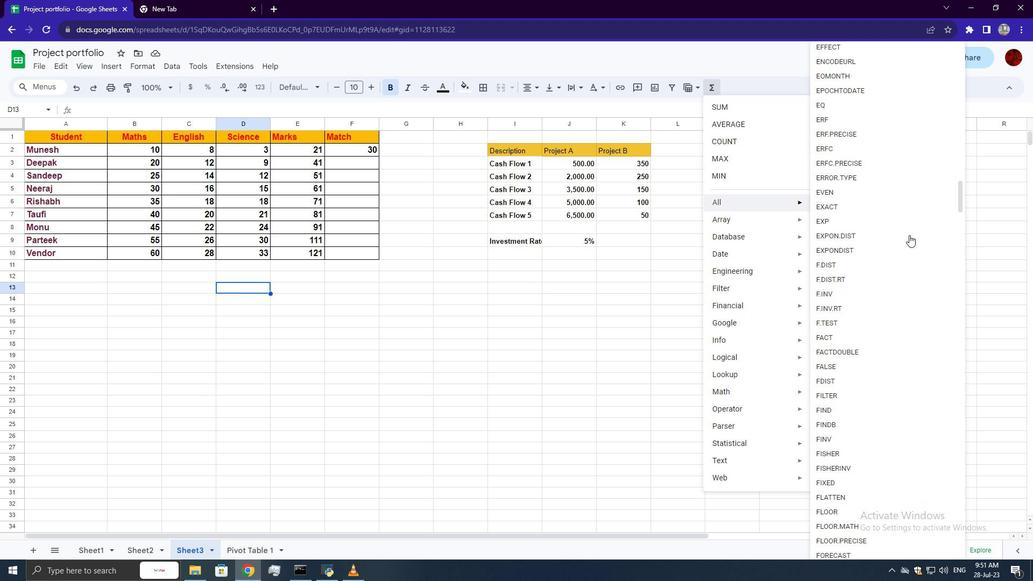 
Action: Mouse scrolled (910, 234) with delta (0, 0)
Screenshot: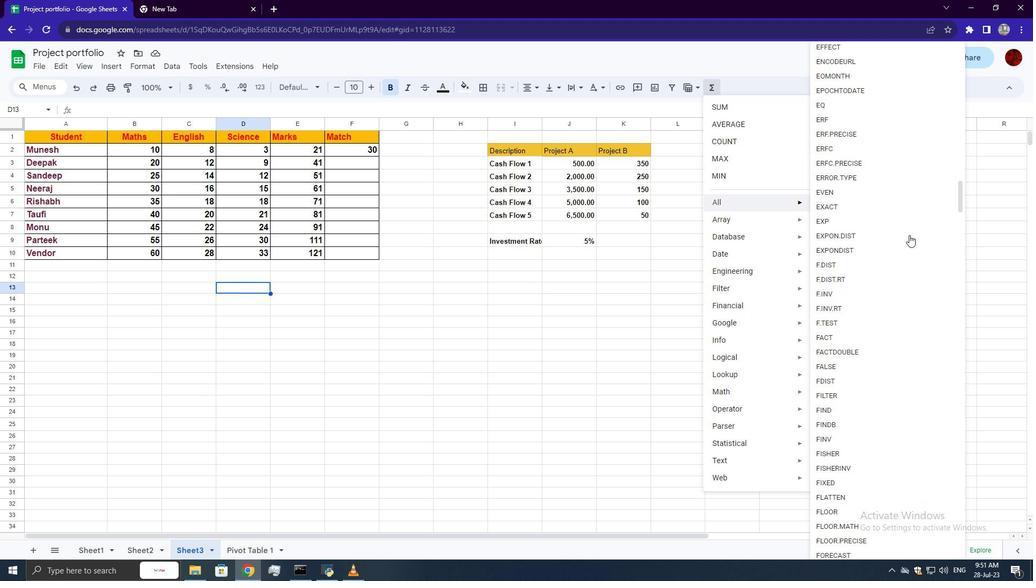 
Action: Mouse scrolled (910, 234) with delta (0, 0)
Screenshot: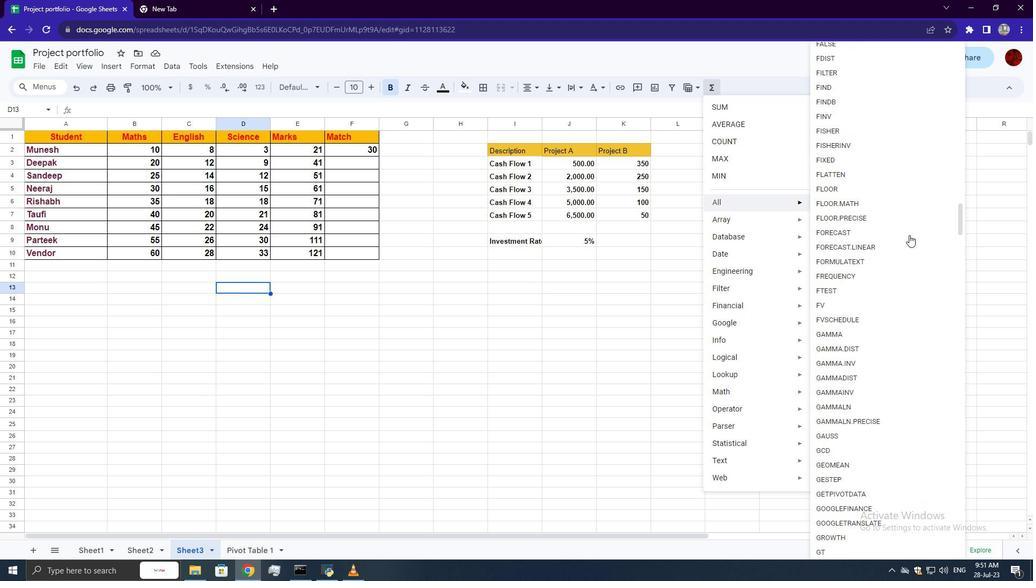 
Action: Mouse scrolled (910, 234) with delta (0, 0)
Screenshot: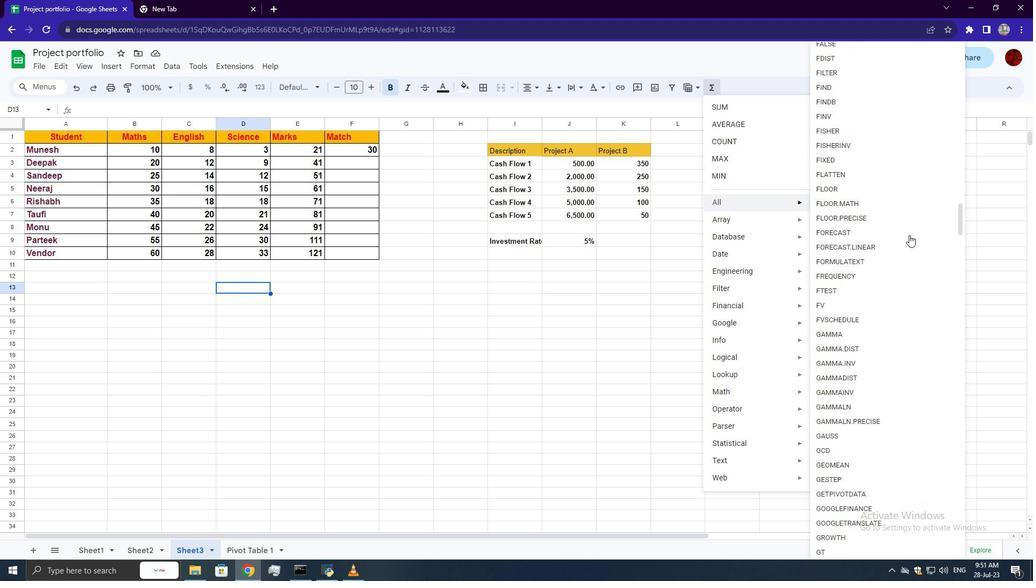 
Action: Mouse scrolled (910, 234) with delta (0, 0)
Screenshot: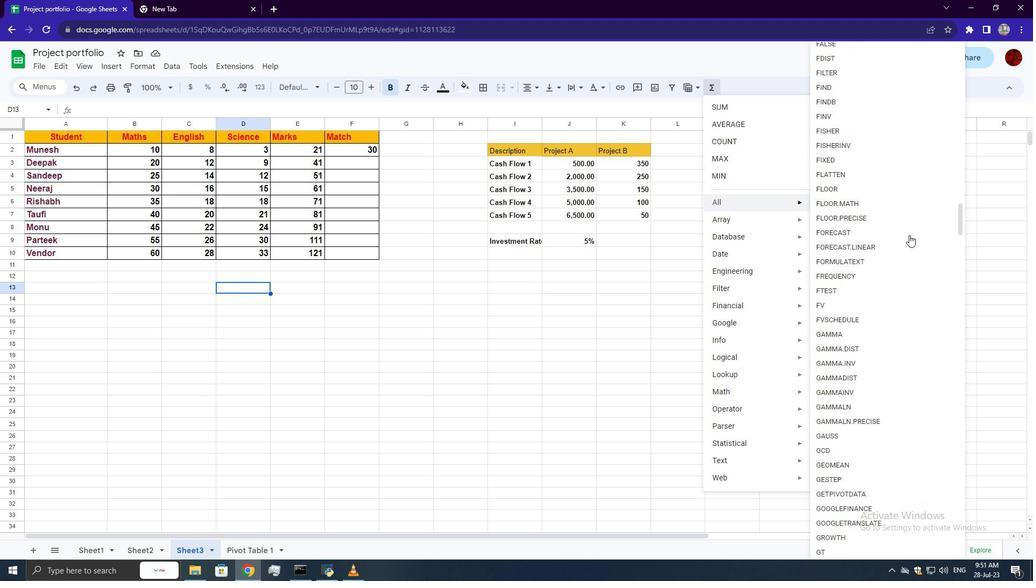 
Action: Mouse scrolled (910, 234) with delta (0, 0)
Screenshot: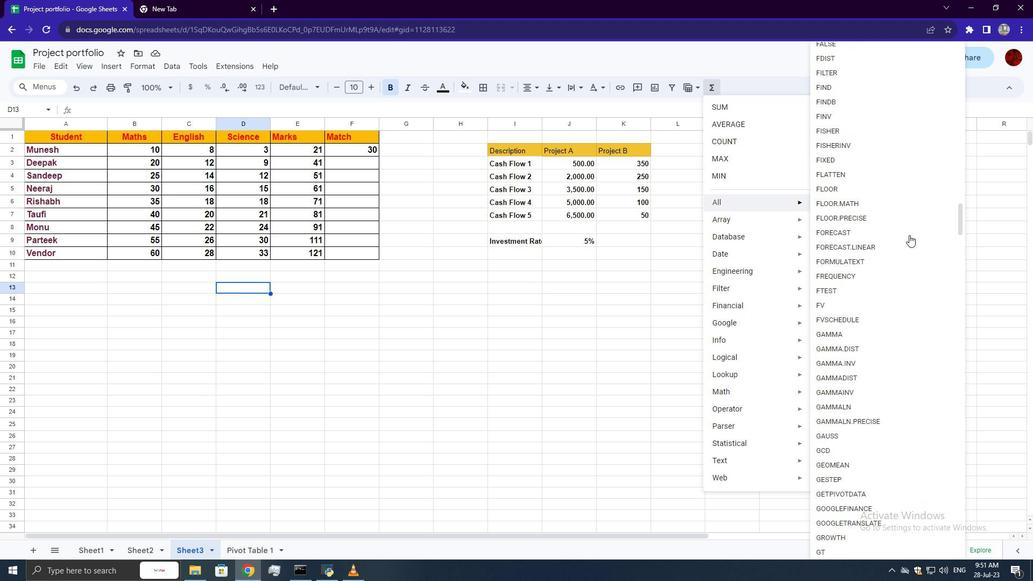 
Action: Mouse scrolled (910, 234) with delta (0, 0)
Screenshot: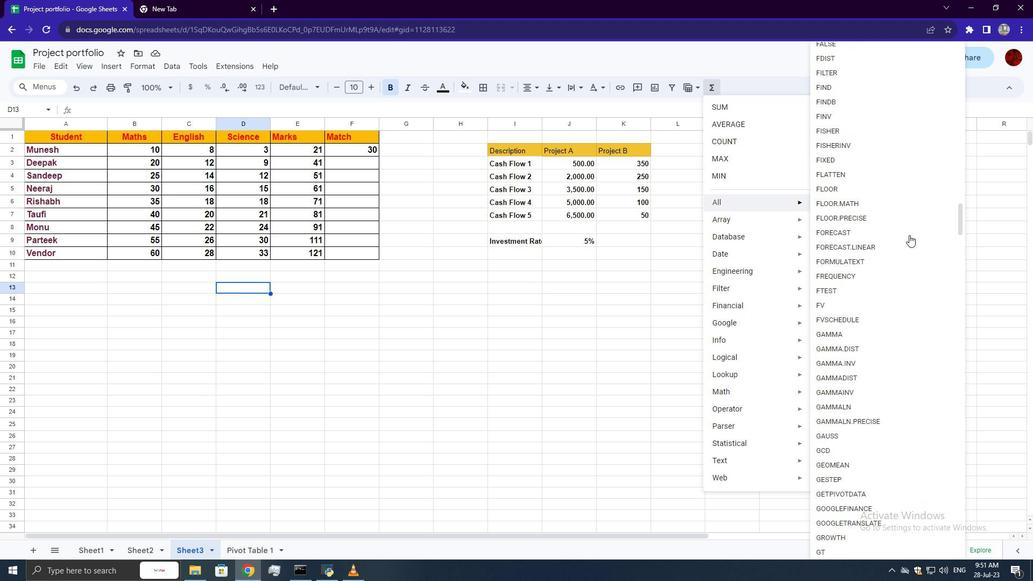 
Action: Mouse scrolled (910, 234) with delta (0, 0)
Screenshot: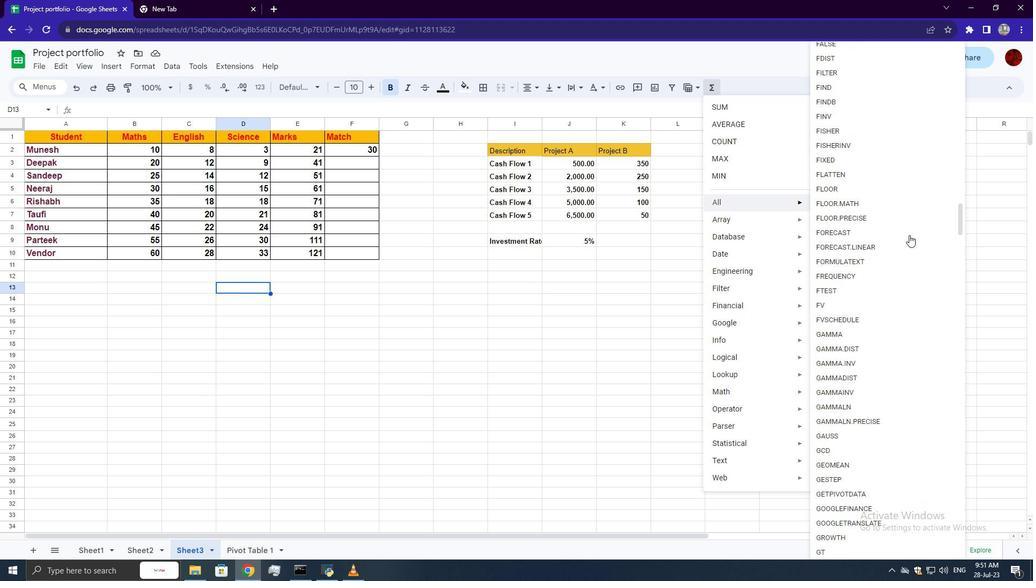 
Action: Mouse scrolled (910, 234) with delta (0, 0)
Screenshot: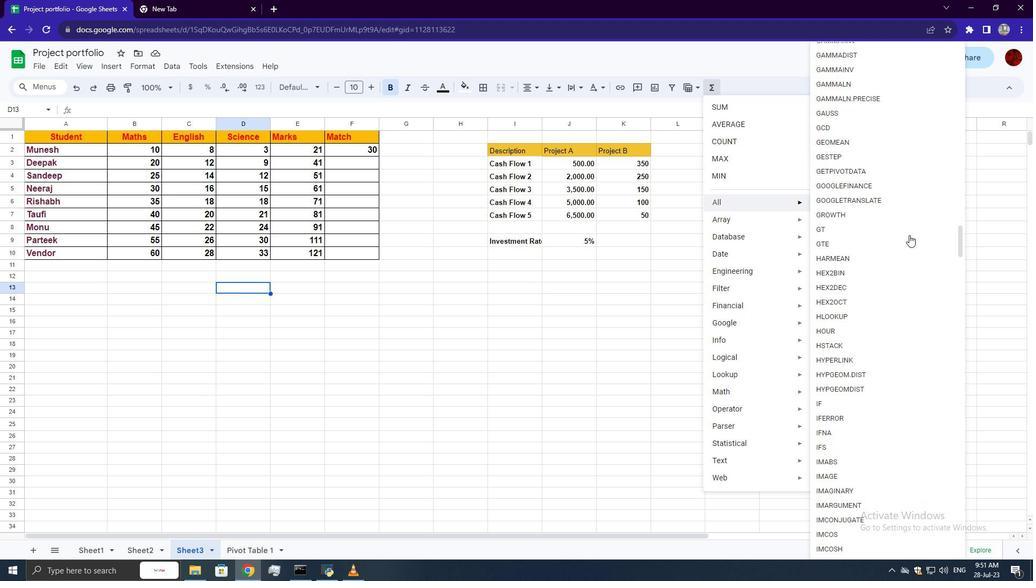
Action: Mouse scrolled (910, 234) with delta (0, 0)
Screenshot: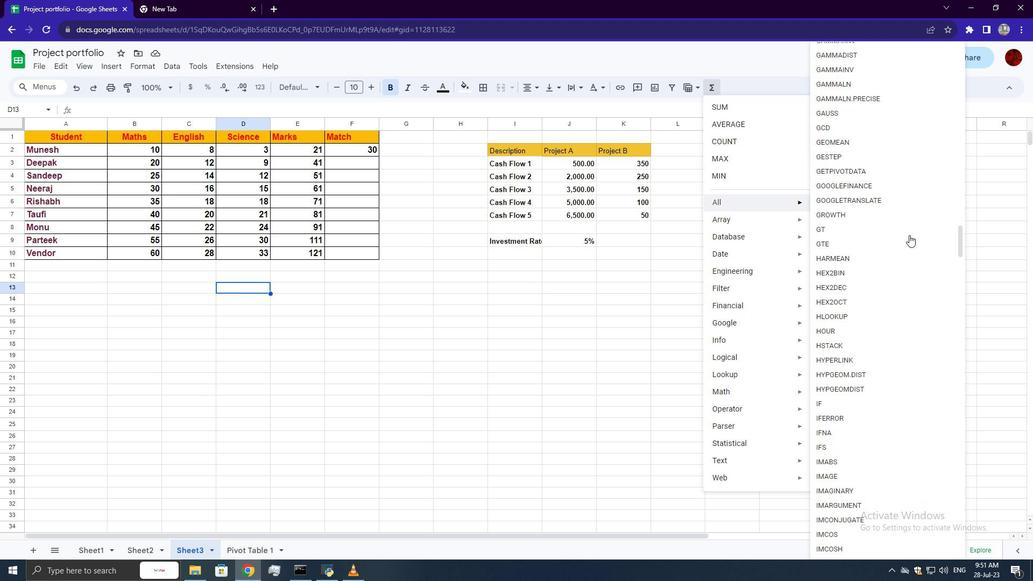 
Action: Mouse scrolled (910, 234) with delta (0, 0)
Screenshot: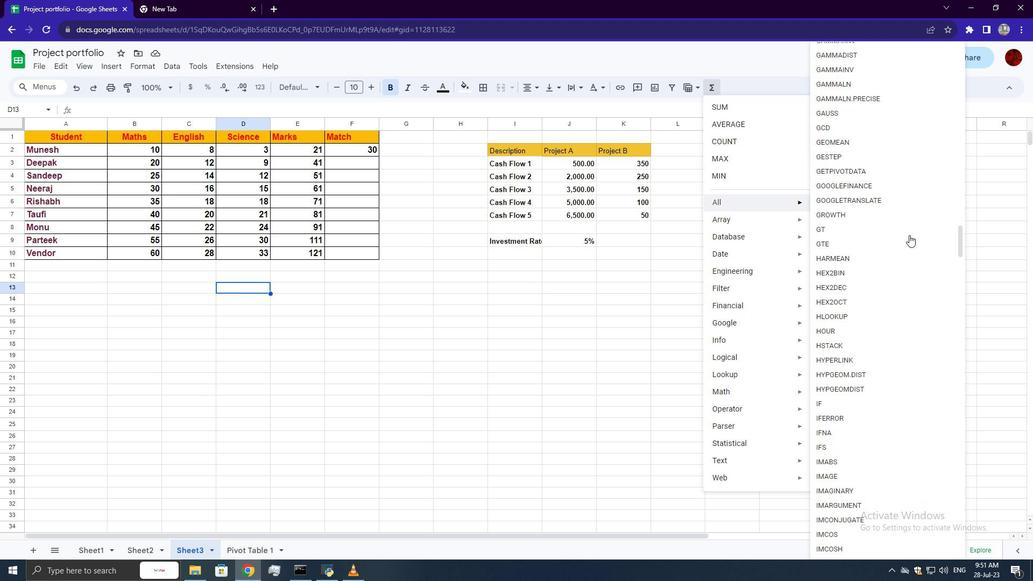 
Action: Mouse scrolled (910, 234) with delta (0, 0)
Screenshot: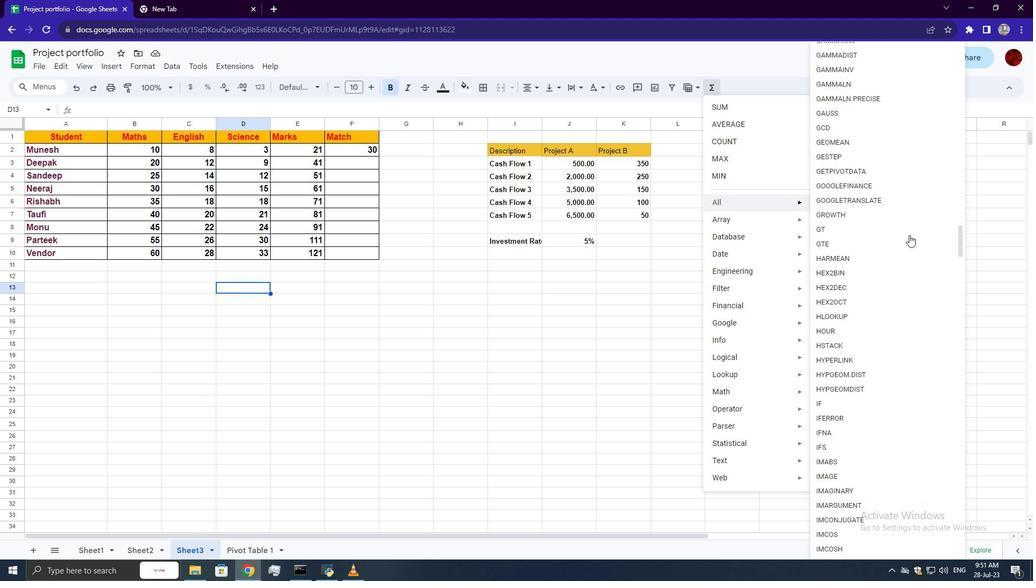
Action: Mouse scrolled (910, 234) with delta (0, 0)
Screenshot: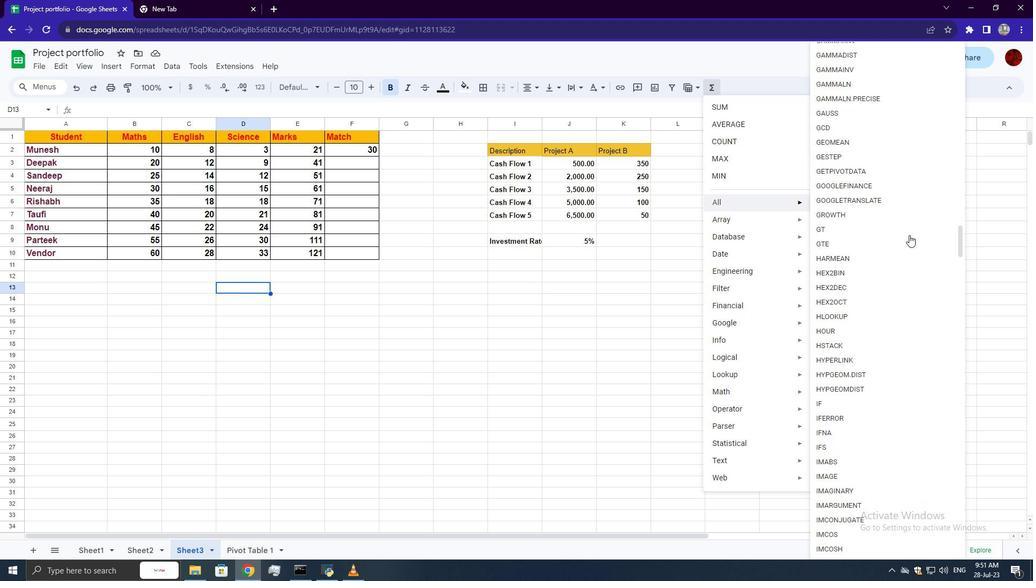 
Action: Mouse scrolled (910, 234) with delta (0, 0)
Screenshot: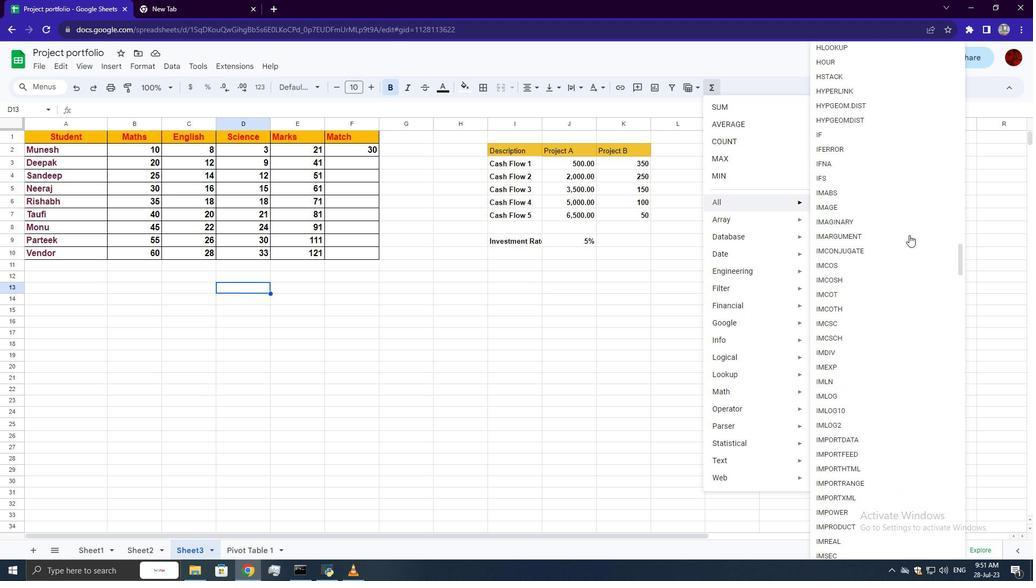 
Action: Mouse scrolled (910, 234) with delta (0, 0)
Screenshot: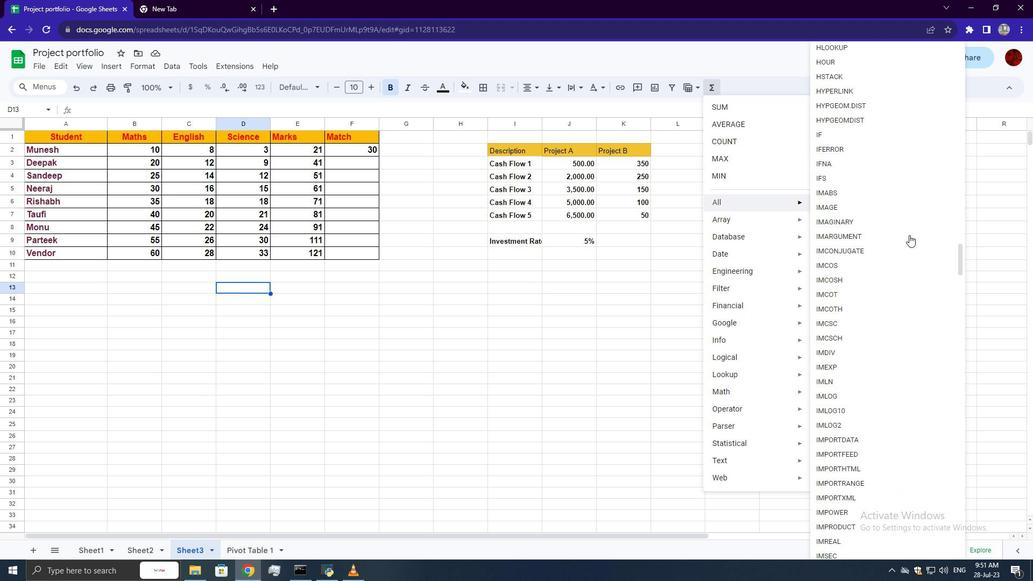 
Action: Mouse scrolled (910, 234) with delta (0, 0)
Screenshot: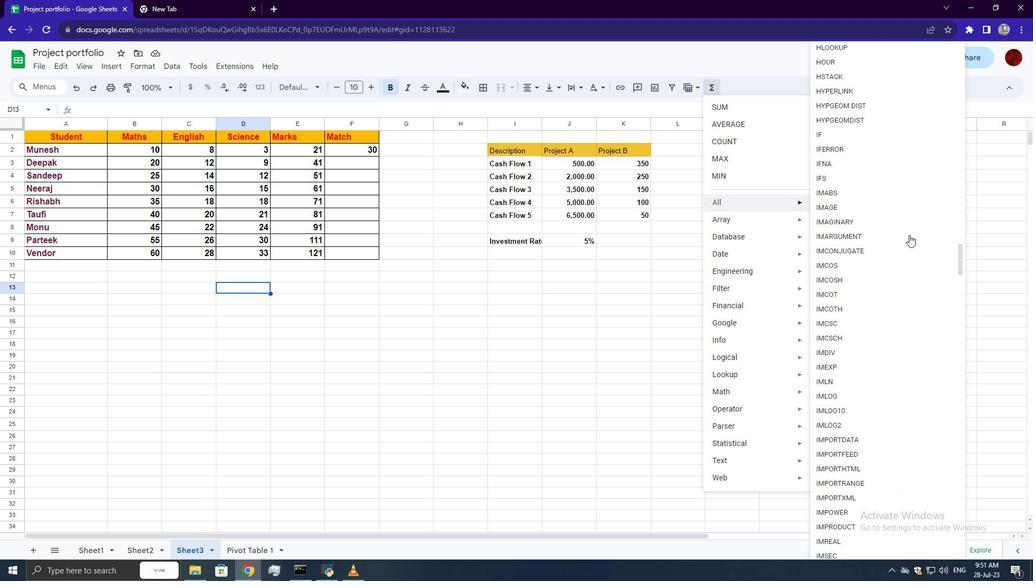 
Action: Mouse scrolled (910, 234) with delta (0, 0)
Screenshot: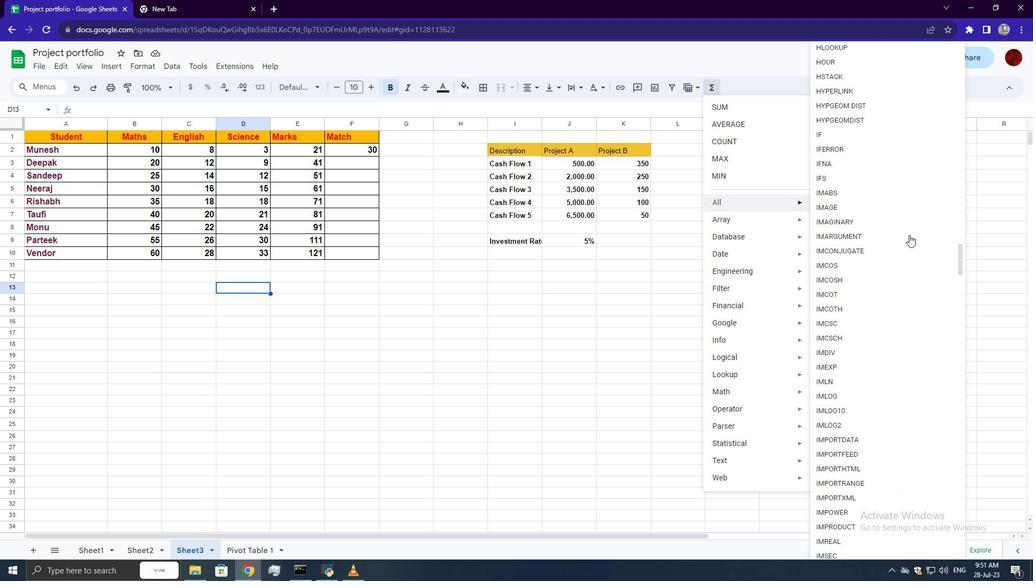 
Action: Mouse scrolled (910, 234) with delta (0, 0)
Screenshot: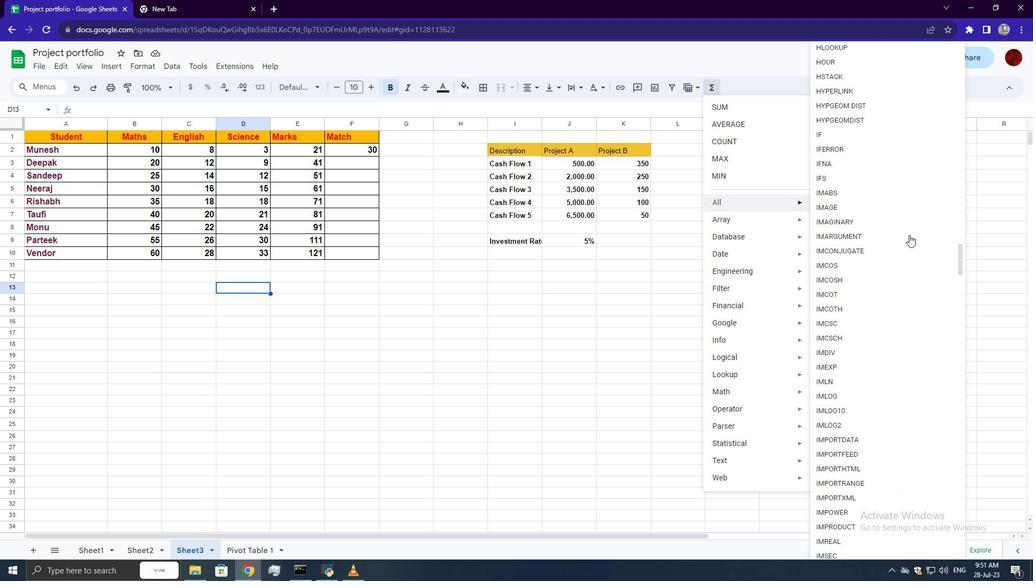
Action: Mouse scrolled (910, 234) with delta (0, 0)
Screenshot: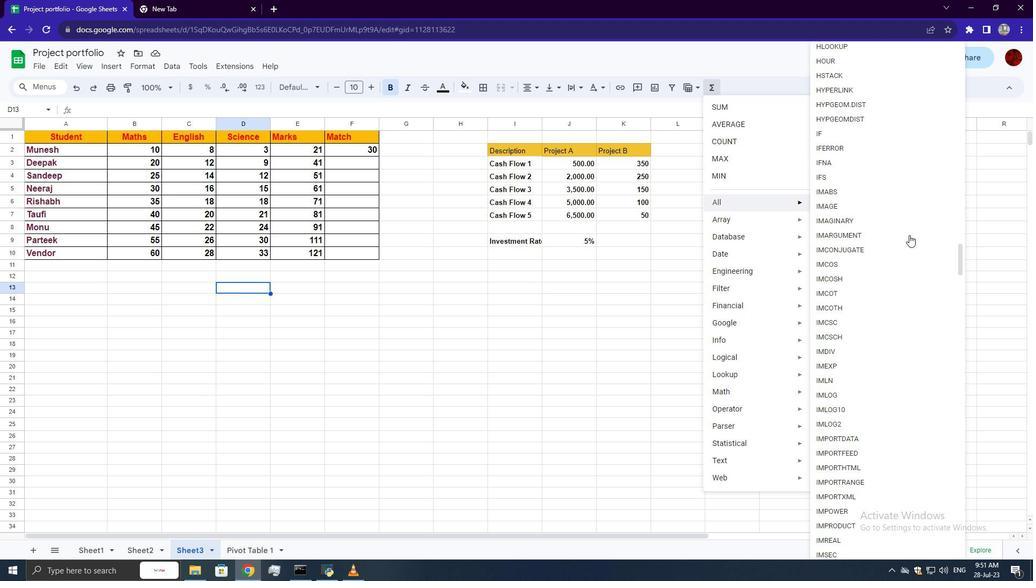 
Action: Mouse scrolled (910, 234) with delta (0, 0)
Screenshot: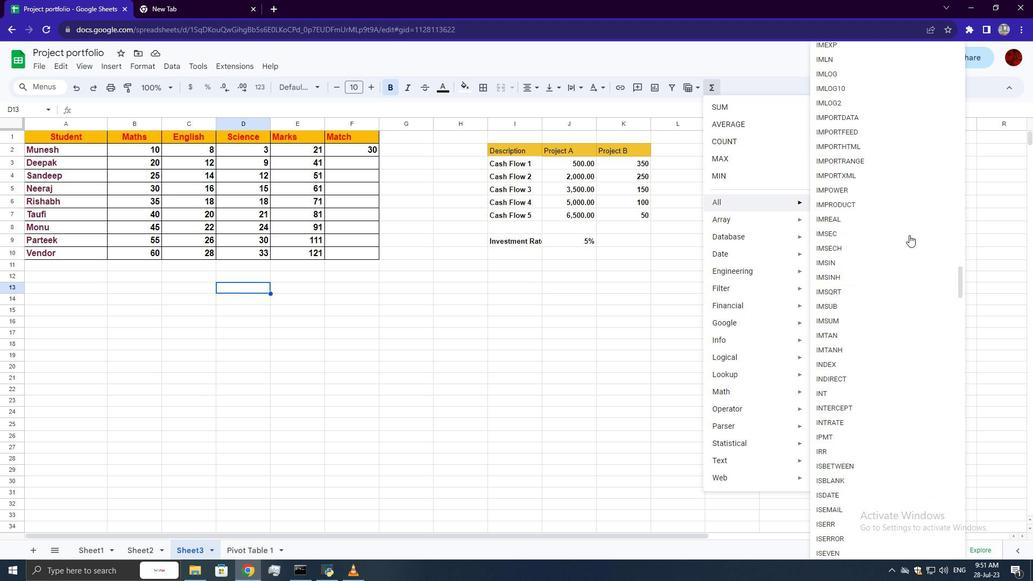 
Action: Mouse scrolled (910, 234) with delta (0, 0)
Screenshot: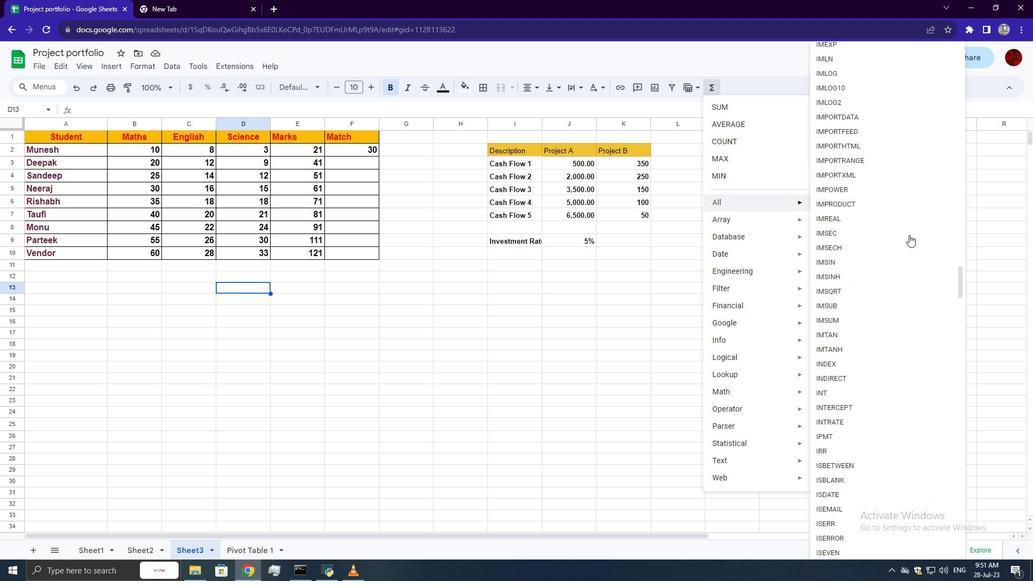 
Action: Mouse scrolled (910, 234) with delta (0, 0)
Screenshot: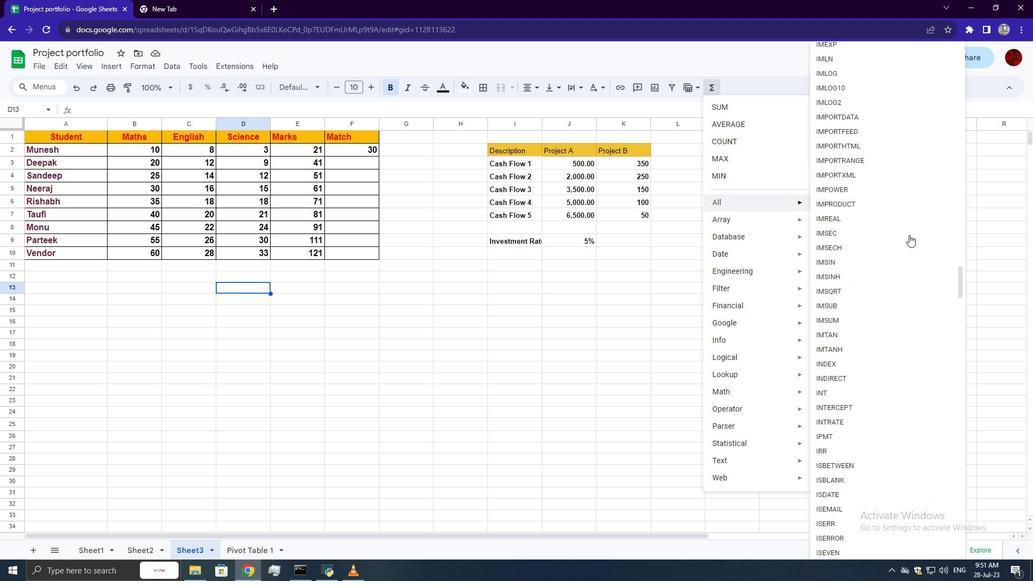 
Action: Mouse scrolled (910, 234) with delta (0, 0)
Screenshot: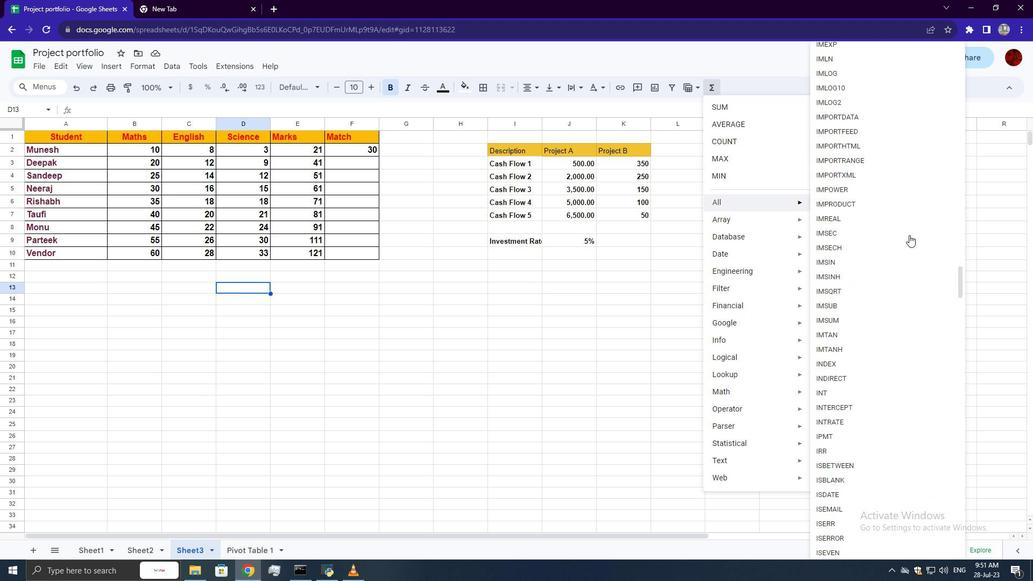 
Action: Mouse scrolled (910, 234) with delta (0, 0)
Screenshot: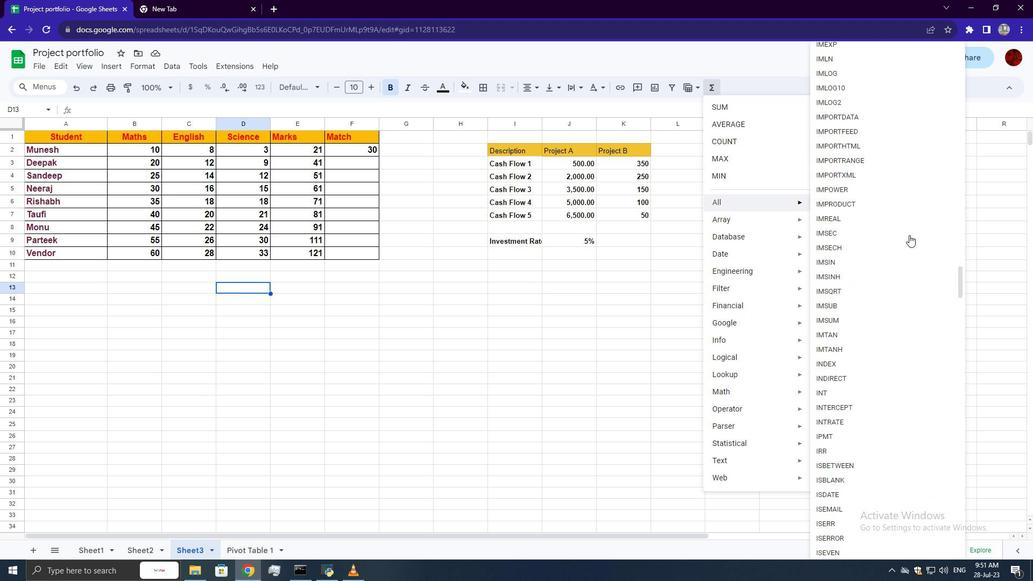 
Action: Mouse scrolled (910, 234) with delta (0, 0)
Screenshot: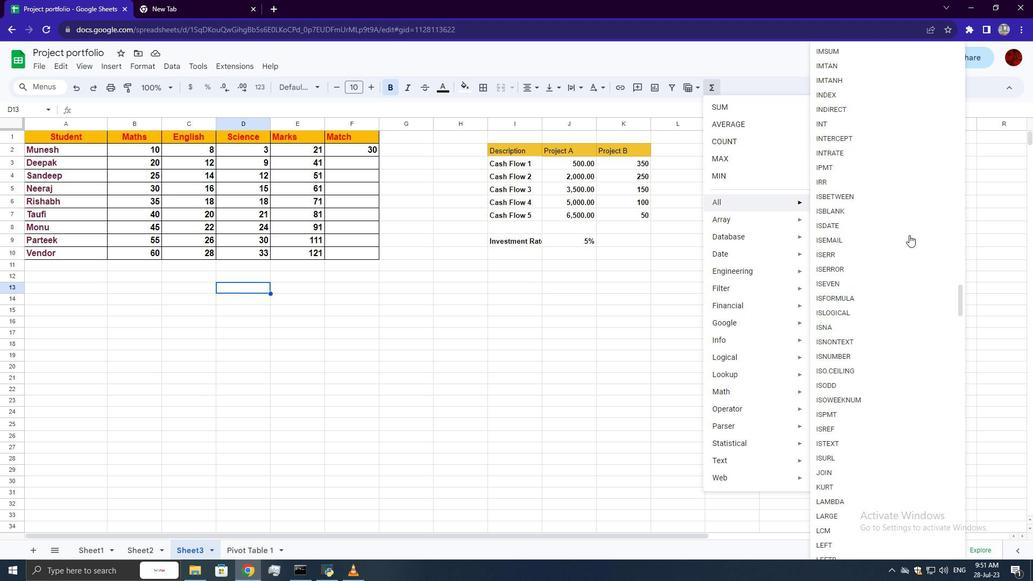 
Action: Mouse scrolled (910, 234) with delta (0, 0)
Screenshot: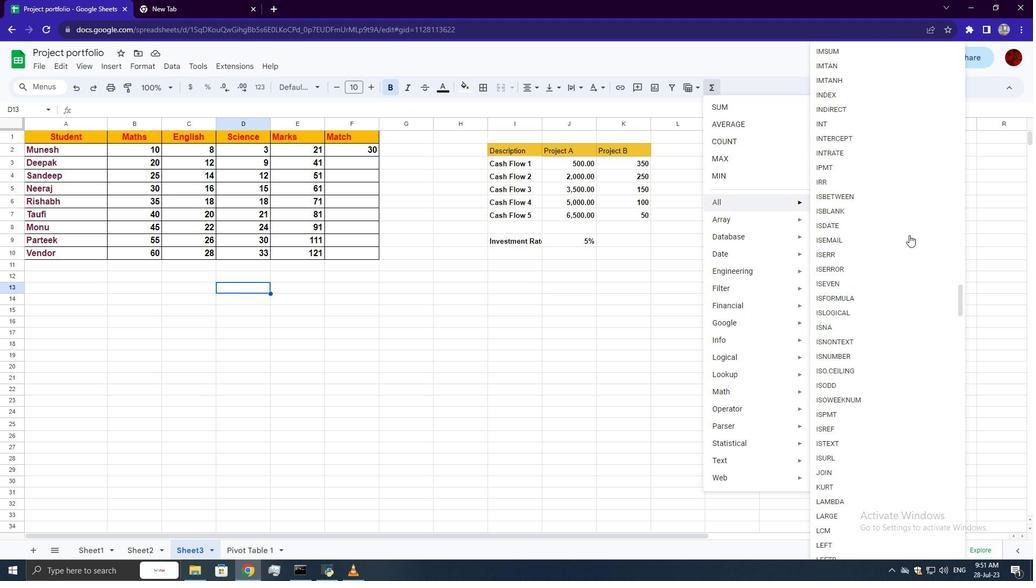 
Action: Mouse scrolled (910, 234) with delta (0, 0)
Screenshot: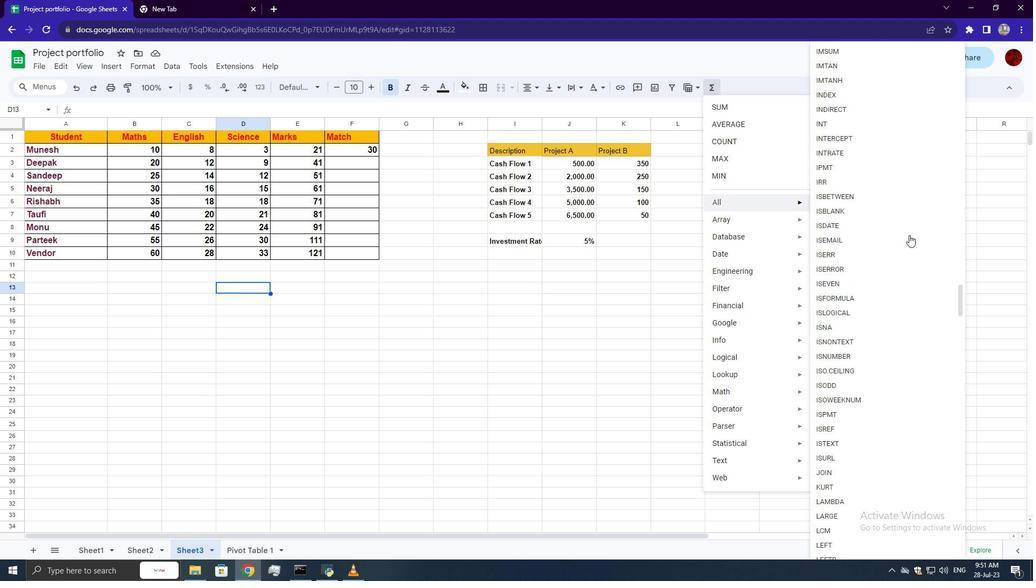
Action: Mouse scrolled (910, 234) with delta (0, 0)
Screenshot: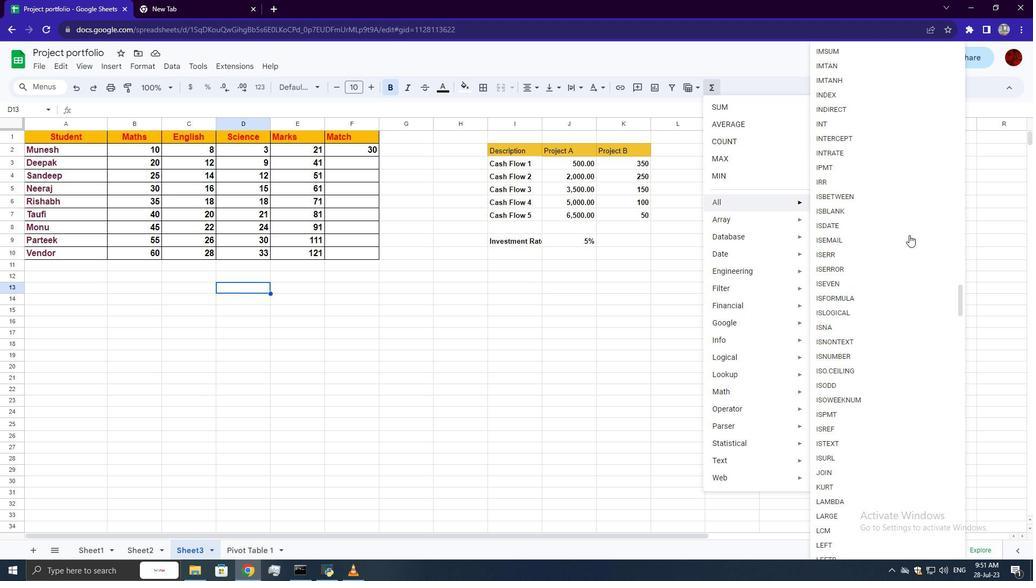 
Action: Mouse scrolled (910, 234) with delta (0, 0)
Screenshot: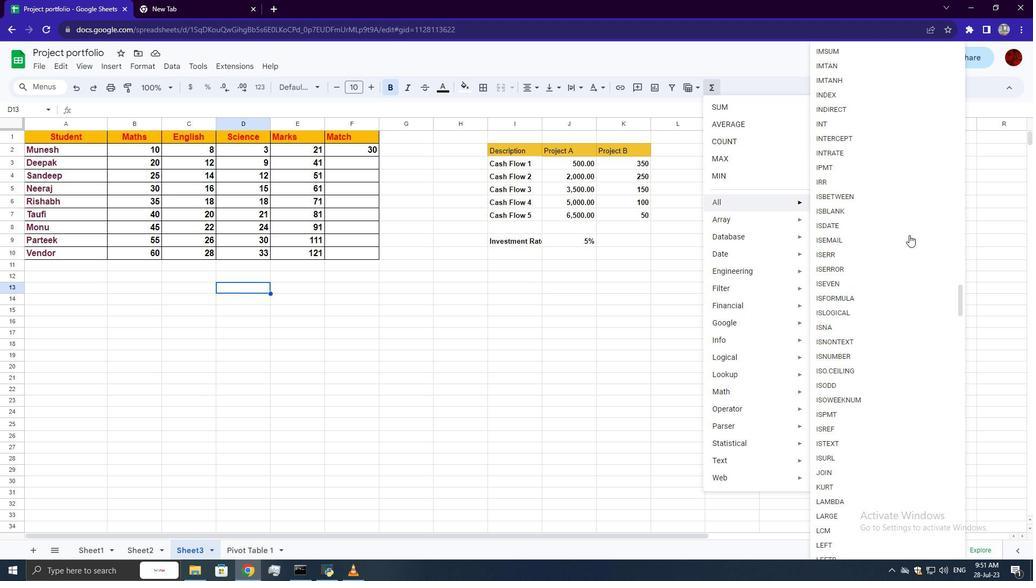 
Action: Mouse scrolled (910, 234) with delta (0, 0)
Screenshot: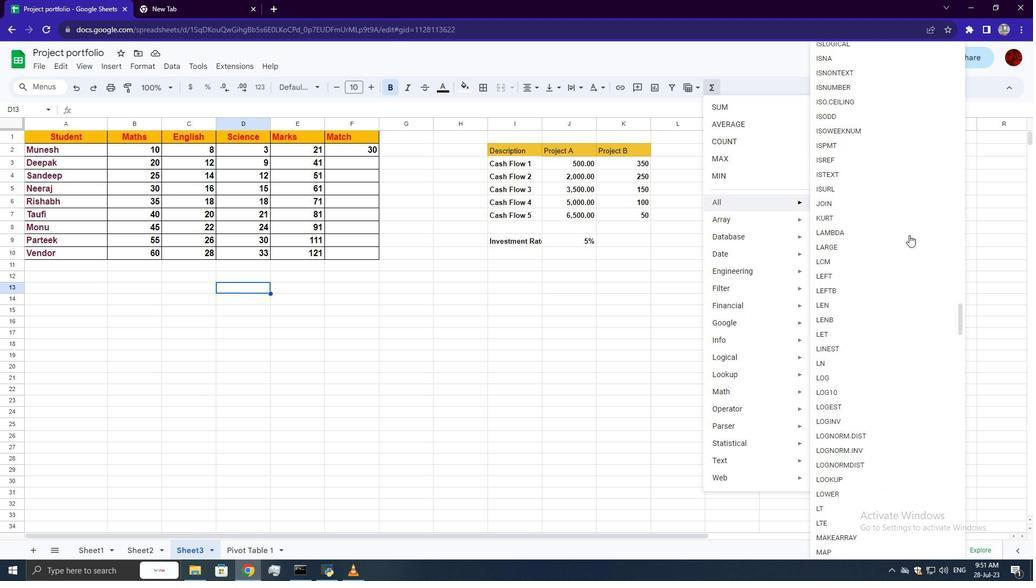 
Action: Mouse scrolled (910, 234) with delta (0, 0)
Screenshot: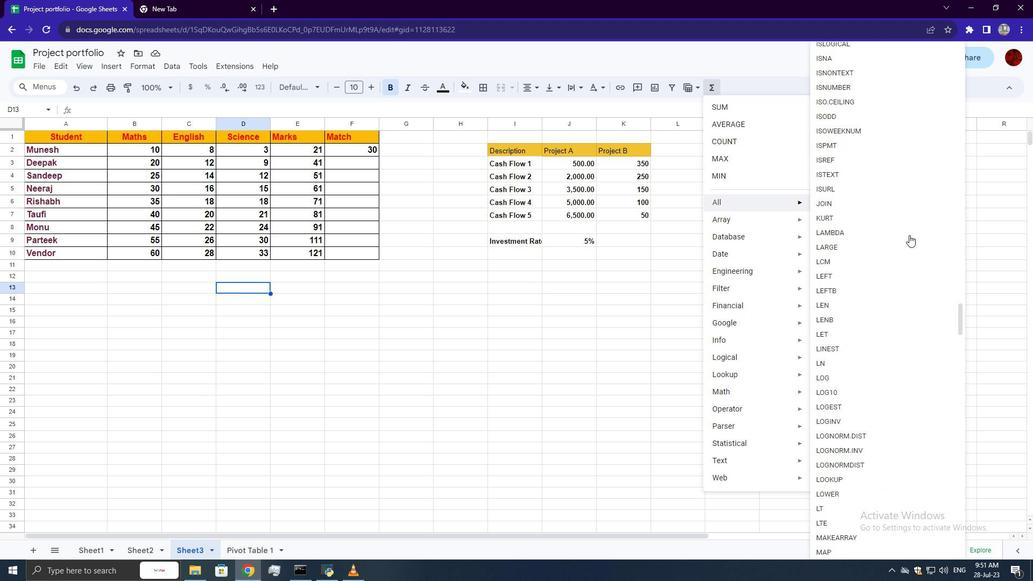 
Action: Mouse scrolled (910, 234) with delta (0, 0)
Screenshot: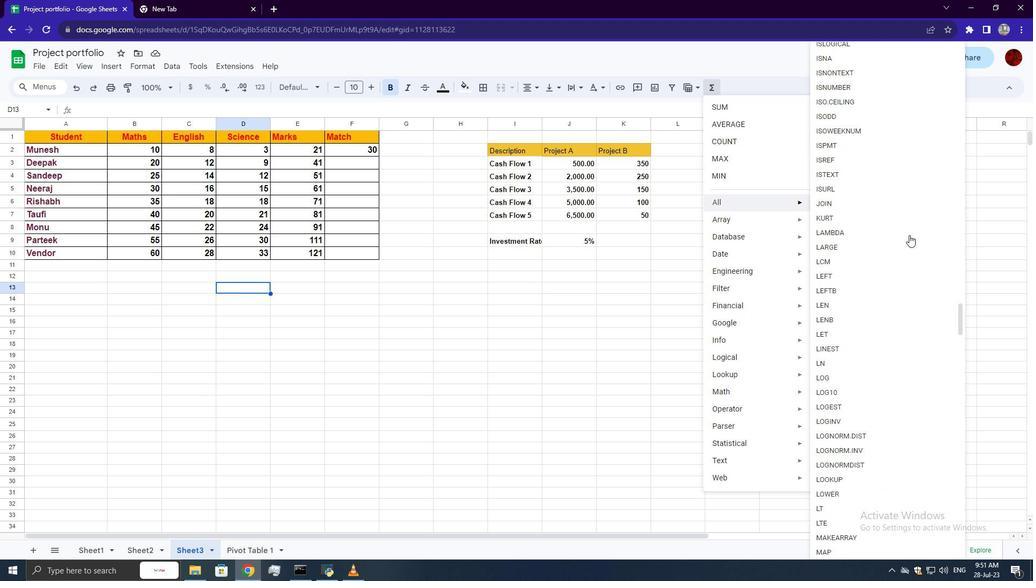 
Action: Mouse scrolled (910, 234) with delta (0, 0)
Screenshot: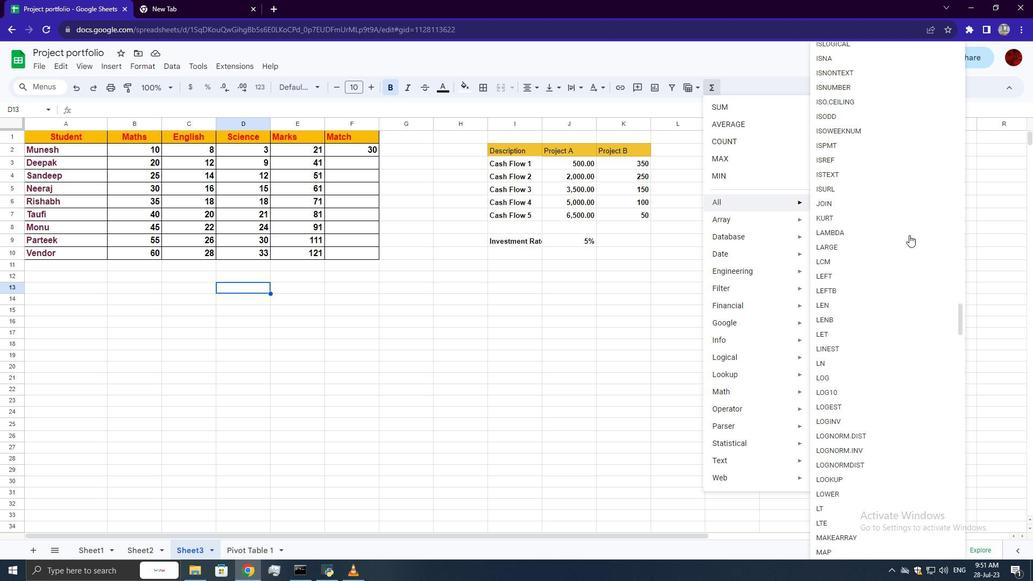 
Action: Mouse scrolled (910, 234) with delta (0, 0)
Screenshot: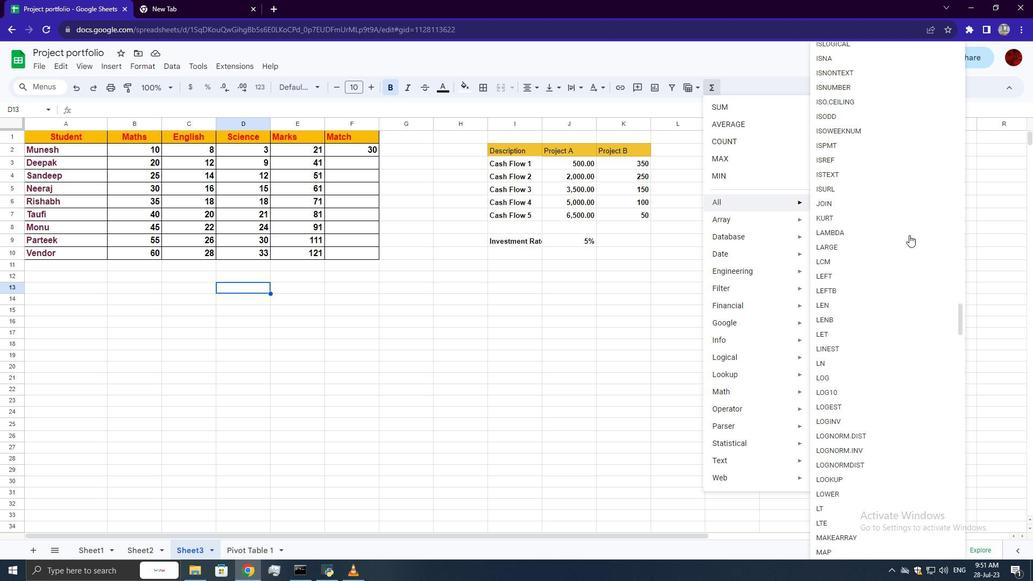 
Action: Mouse scrolled (910, 234) with delta (0, 0)
Screenshot: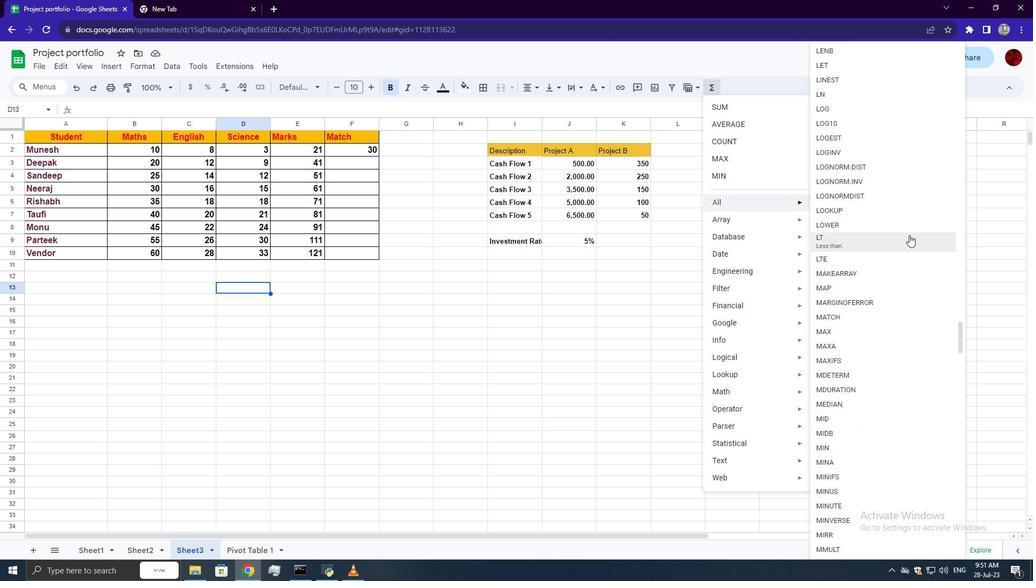 
Action: Mouse scrolled (910, 234) with delta (0, 0)
Screenshot: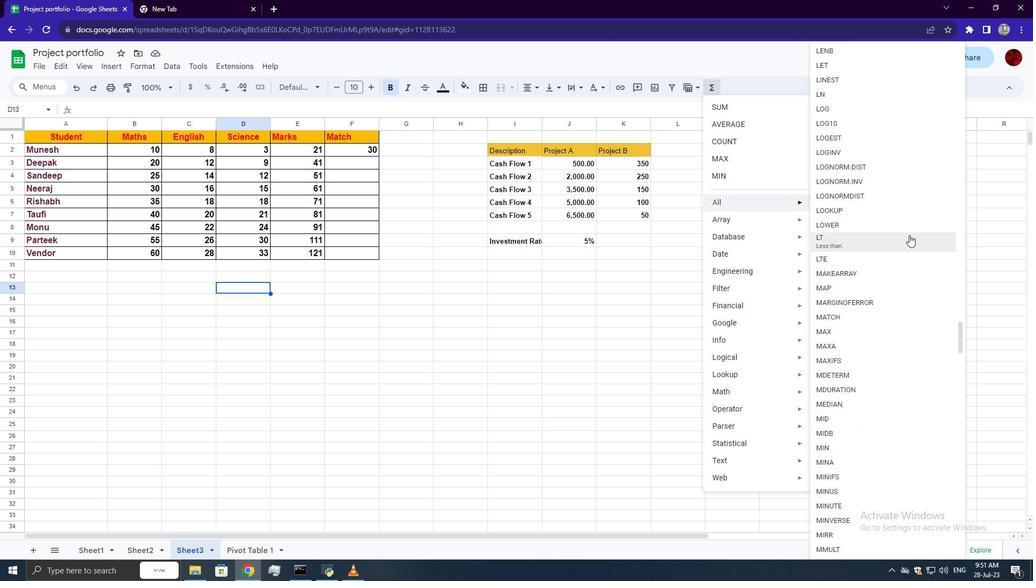
Action: Mouse scrolled (910, 234) with delta (0, 0)
Screenshot: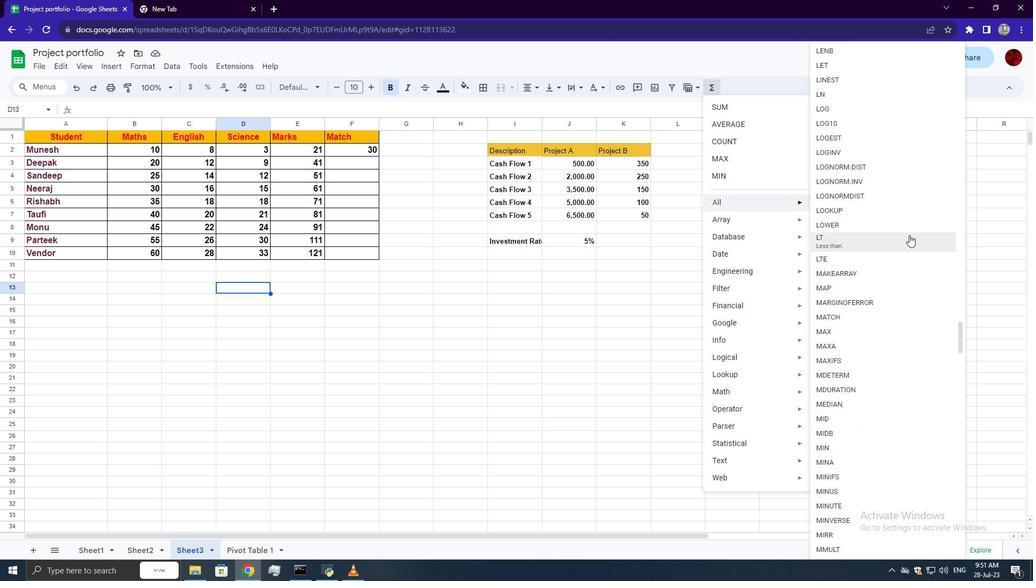
Action: Mouse moved to (845, 443)
Screenshot: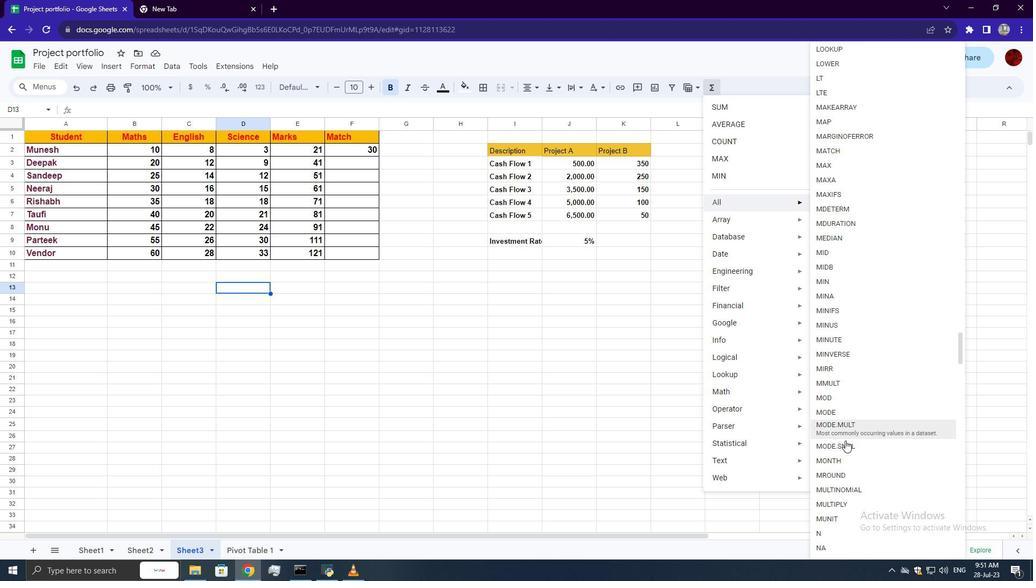 
Action: Mouse pressed left at (845, 443)
Screenshot: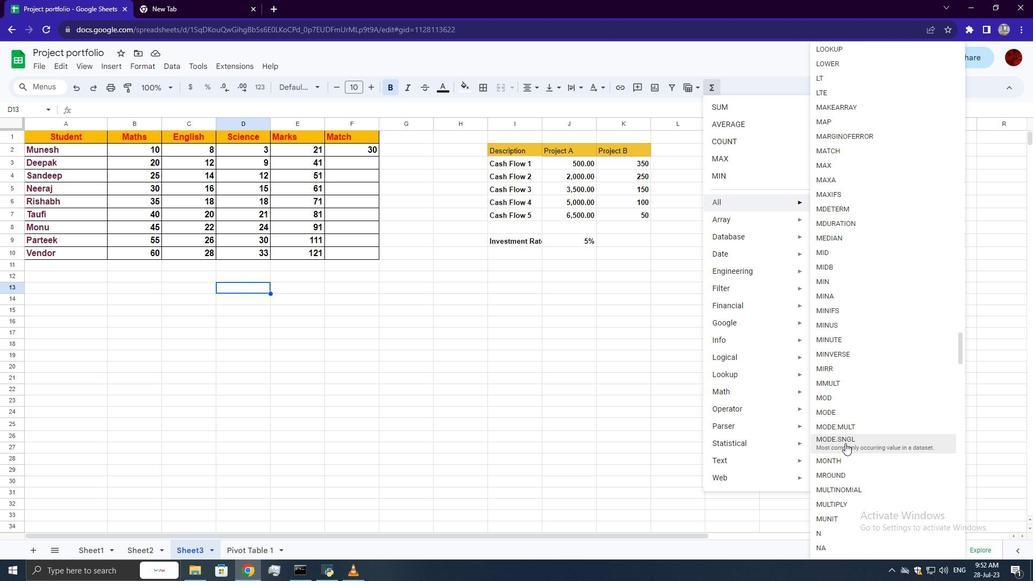 
Action: Mouse moved to (186, 149)
Screenshot: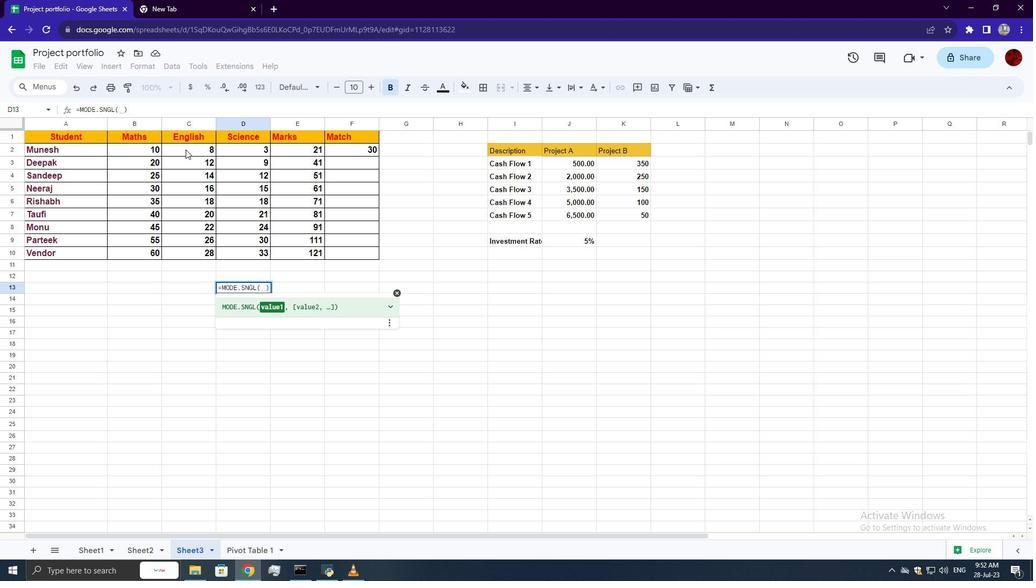 
Action: Mouse pressed left at (186, 149)
Screenshot: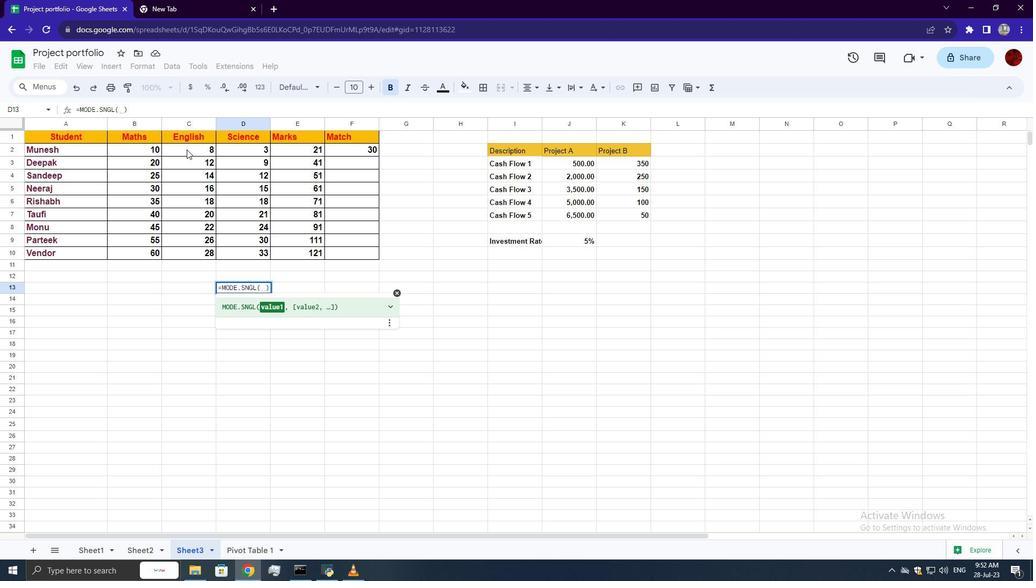 
Action: Mouse moved to (206, 249)
Screenshot: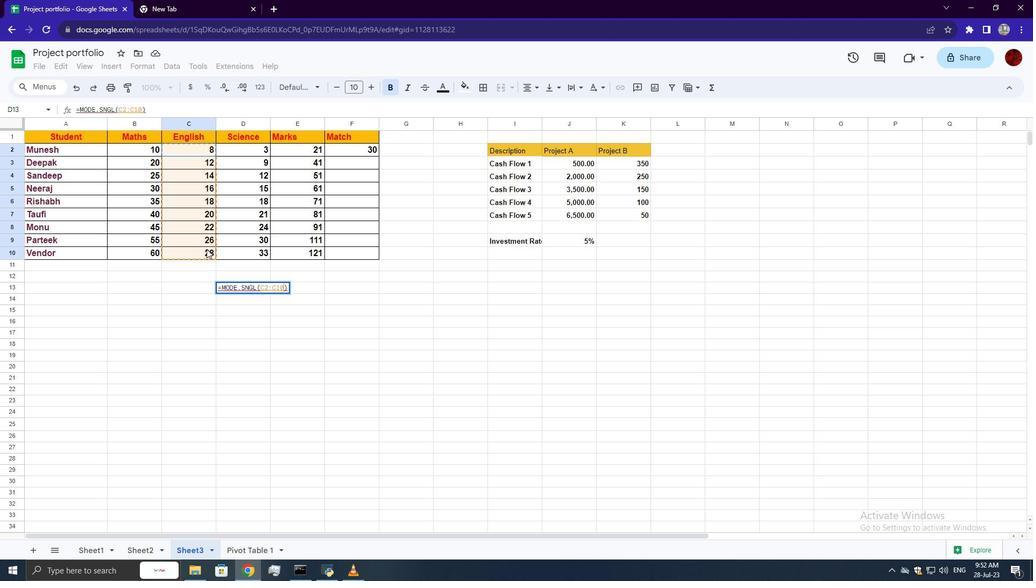 
Action: Key pressed ,
Screenshot: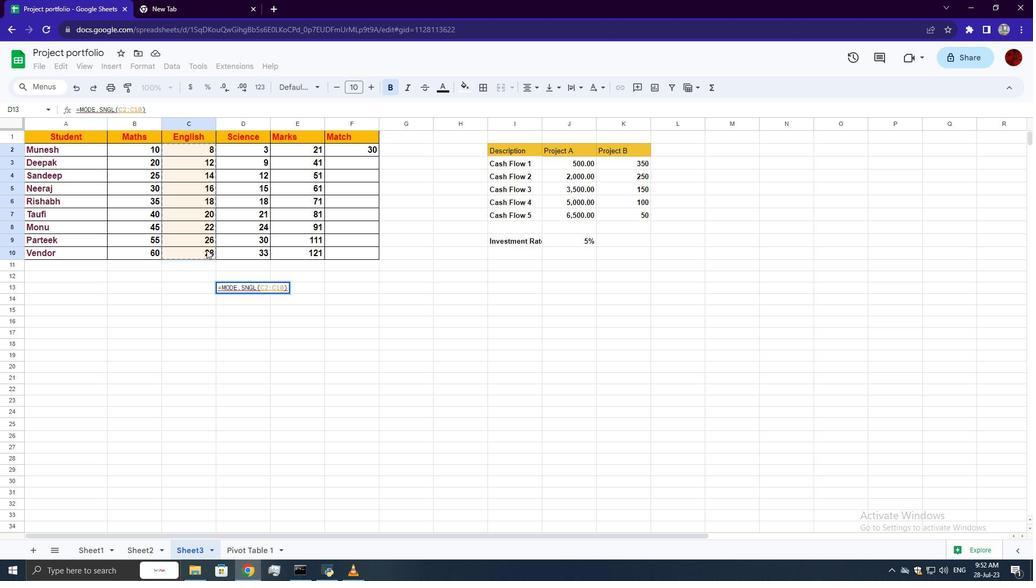 
Action: Mouse moved to (135, 148)
Screenshot: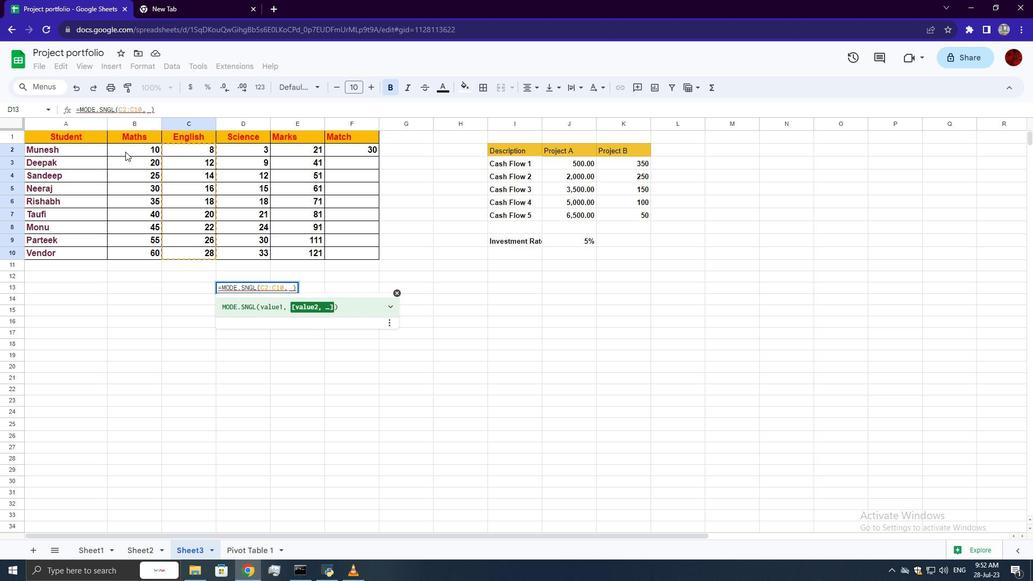 
Action: Mouse pressed left at (135, 148)
Screenshot: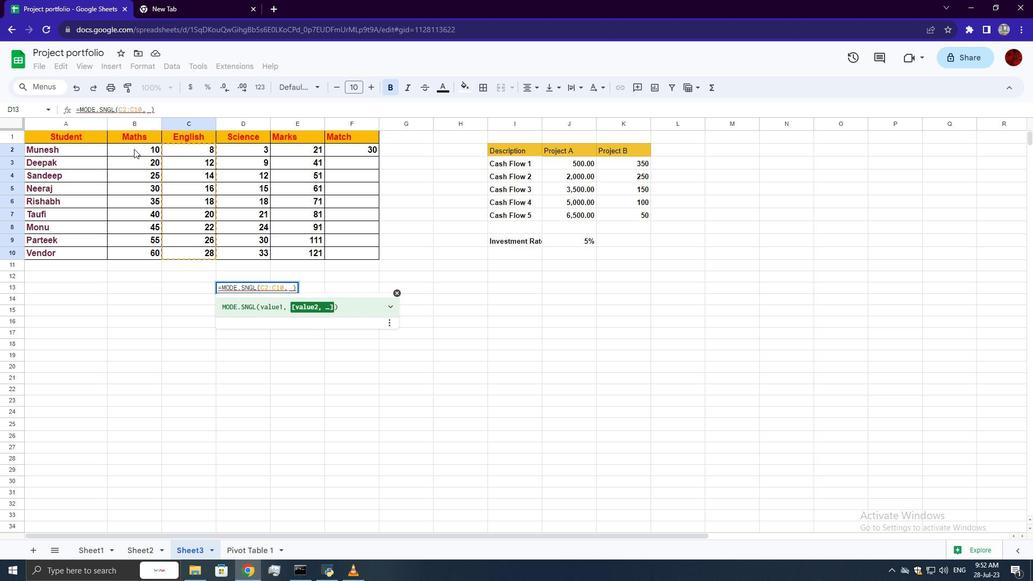 
Action: Mouse moved to (144, 250)
Screenshot: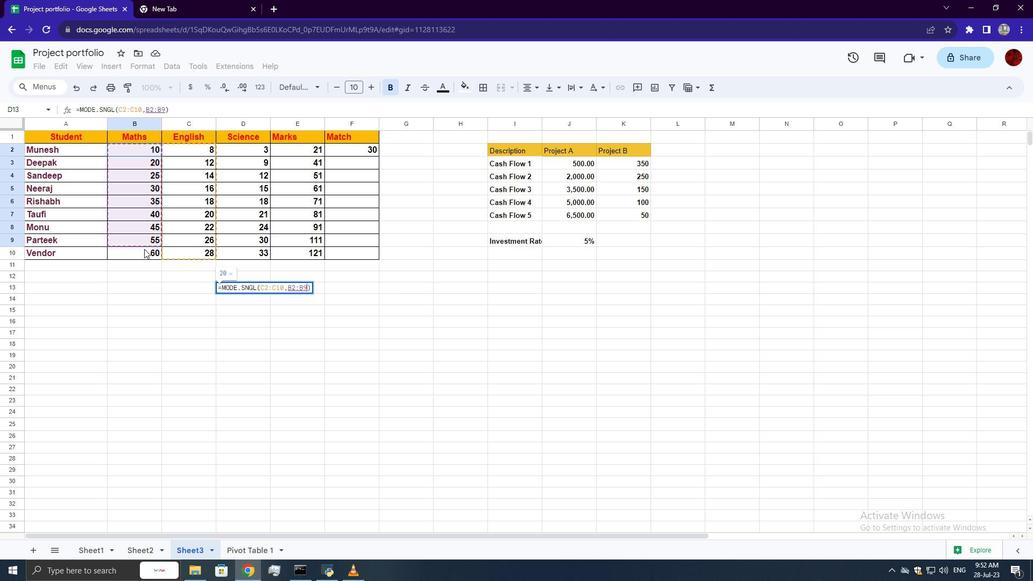 
Action: Key pressed <Key.enter>
Screenshot: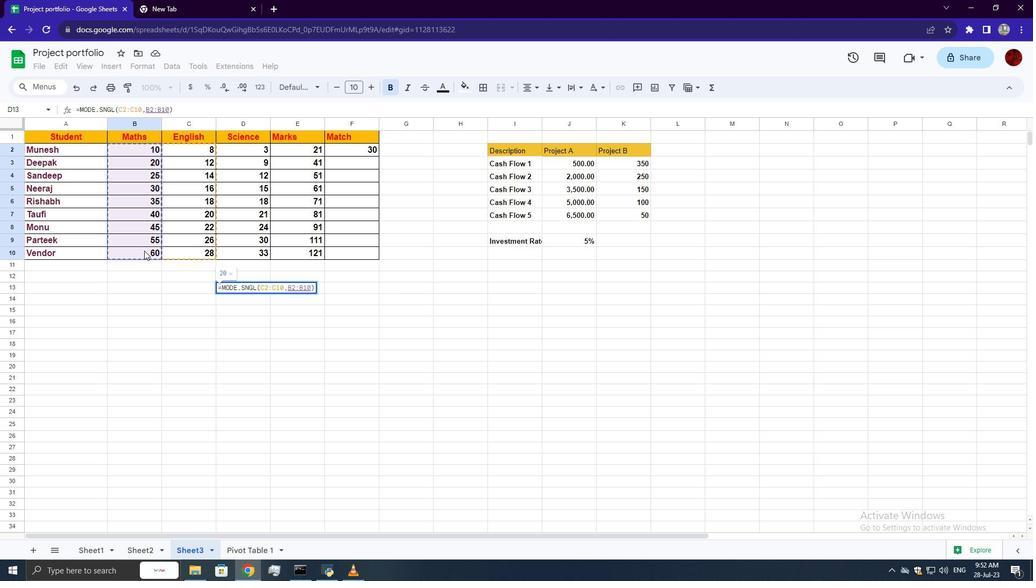 
